 Task: Find connections with filter location Estância with filter topic #houseforsalewith filter profile language French with filter current company Johnson & Johnson with filter school Geethanjali College of Engineering and Technology with filter industry IT System Installation and Disposal with filter service category Coaching & Mentoring with filter keywords title Production Engineer
Action: Mouse moved to (549, 96)
Screenshot: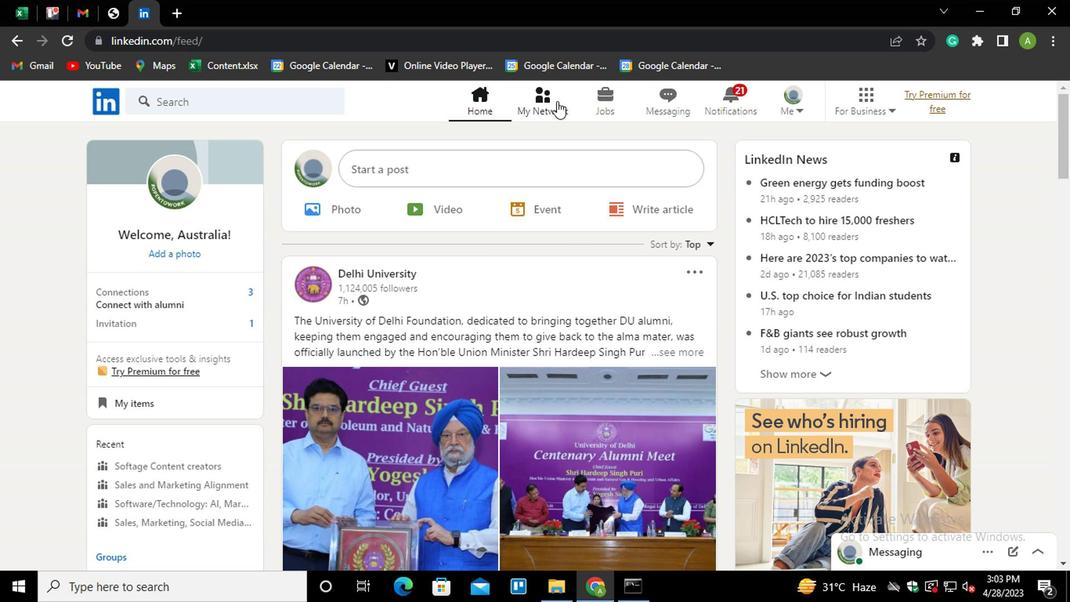 
Action: Mouse pressed left at (549, 96)
Screenshot: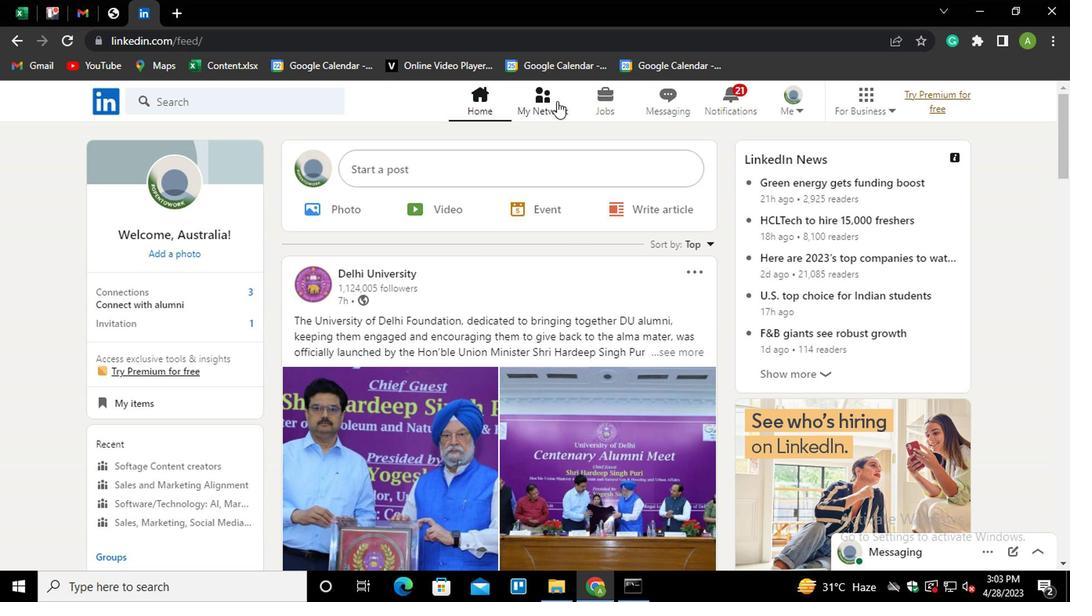 
Action: Mouse moved to (167, 191)
Screenshot: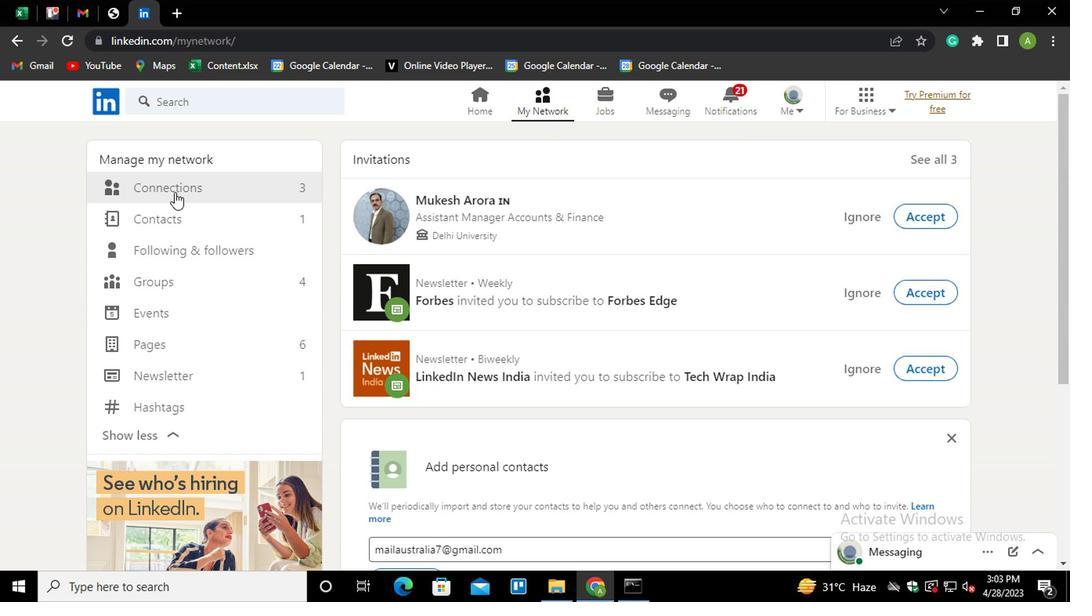 
Action: Mouse pressed left at (167, 191)
Screenshot: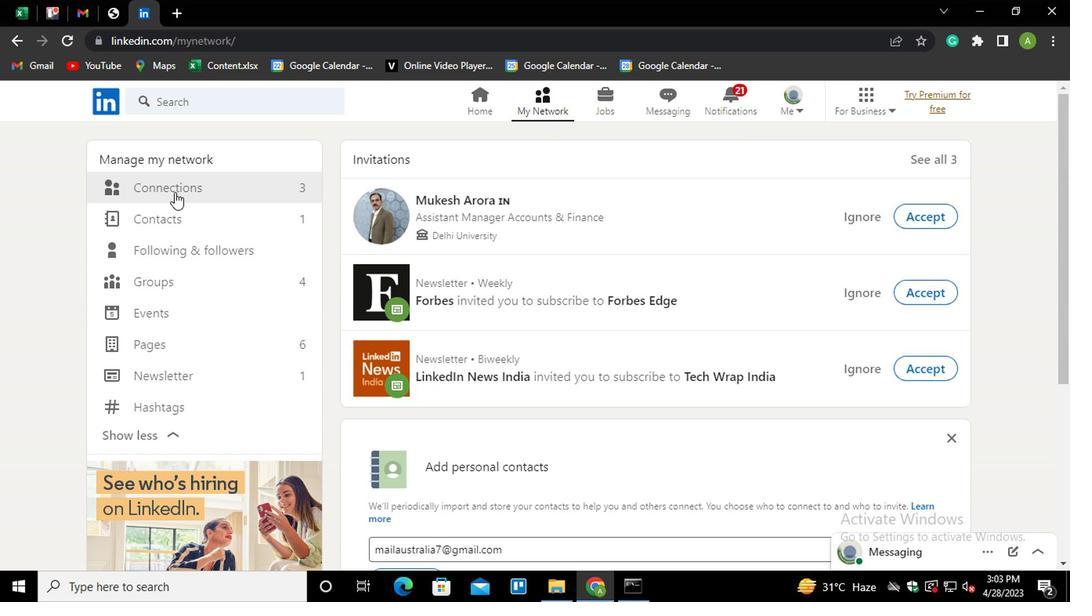 
Action: Mouse moved to (629, 181)
Screenshot: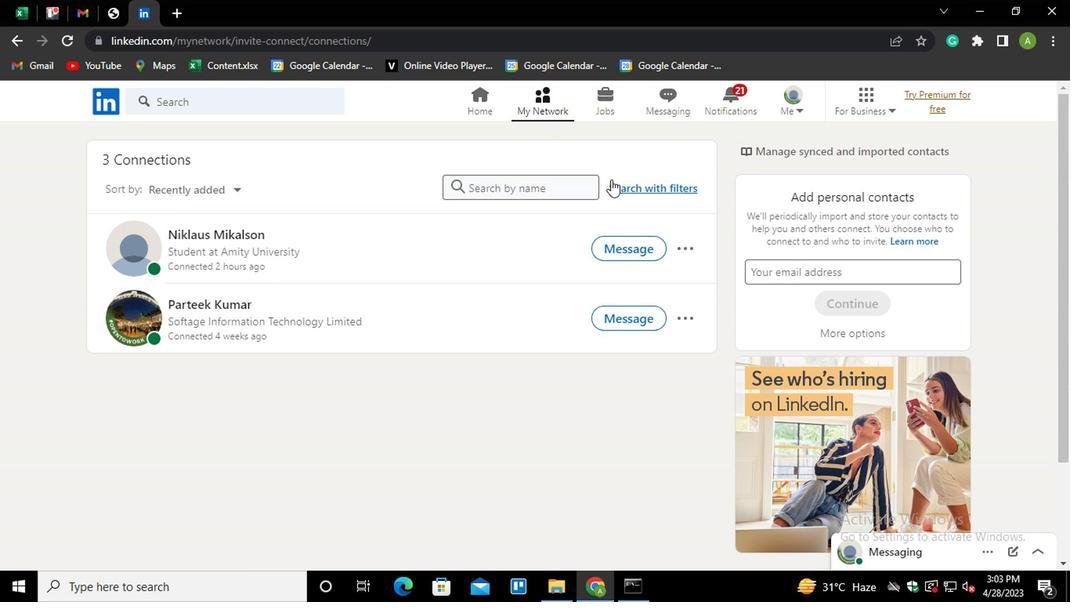 
Action: Mouse pressed left at (629, 181)
Screenshot: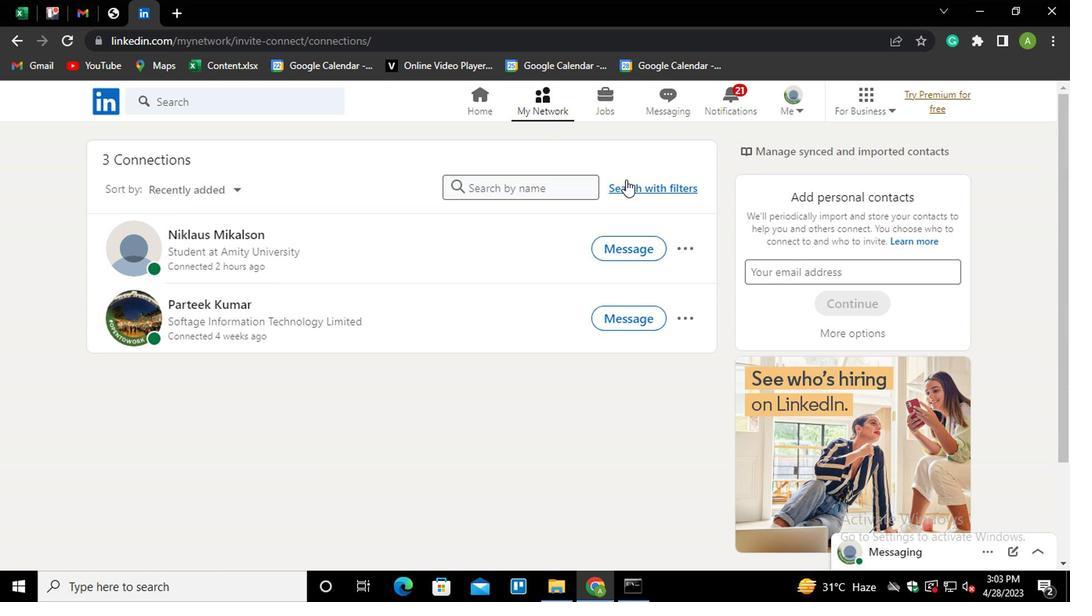 
Action: Mouse moved to (578, 141)
Screenshot: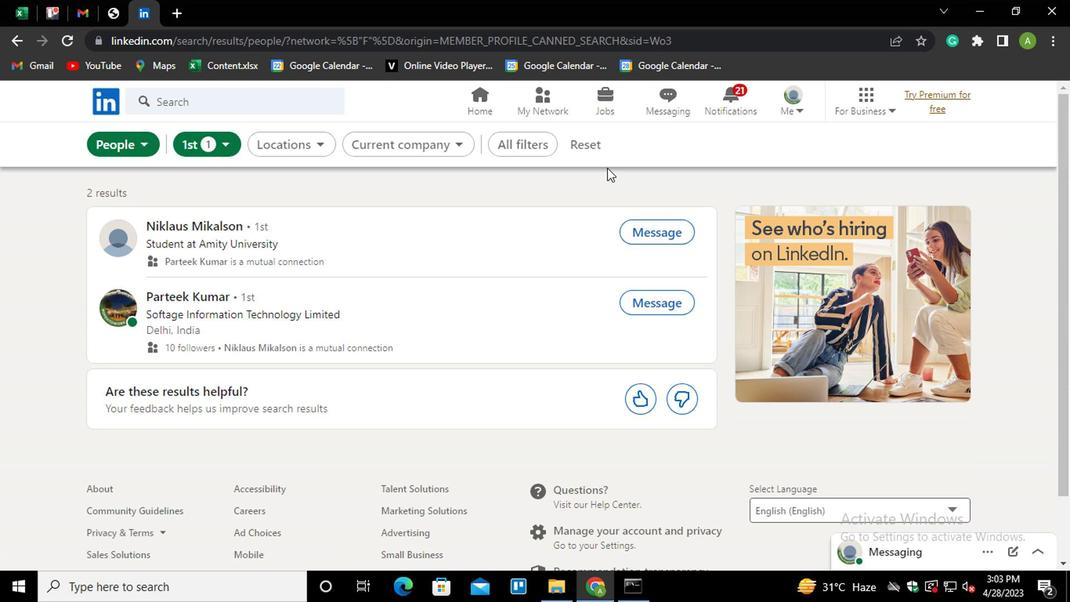 
Action: Mouse pressed left at (578, 141)
Screenshot: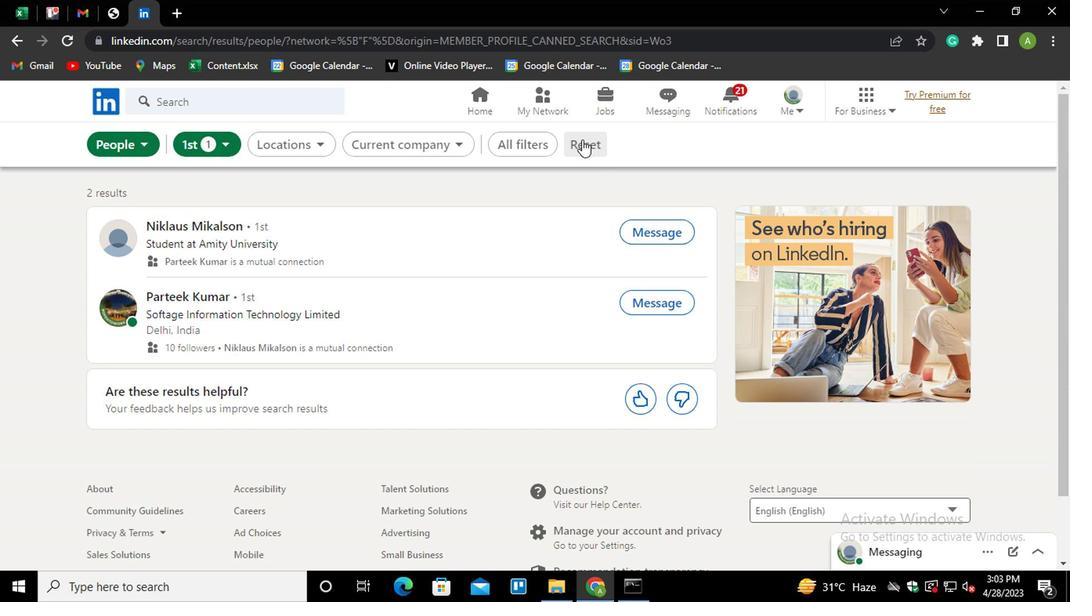 
Action: Mouse moved to (564, 144)
Screenshot: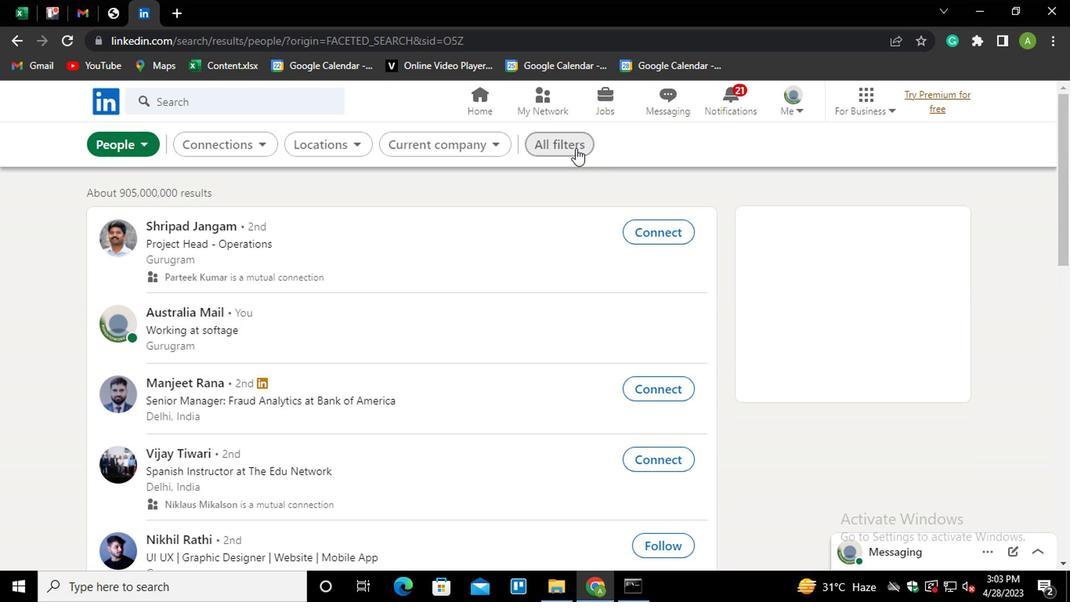 
Action: Mouse pressed left at (564, 144)
Screenshot: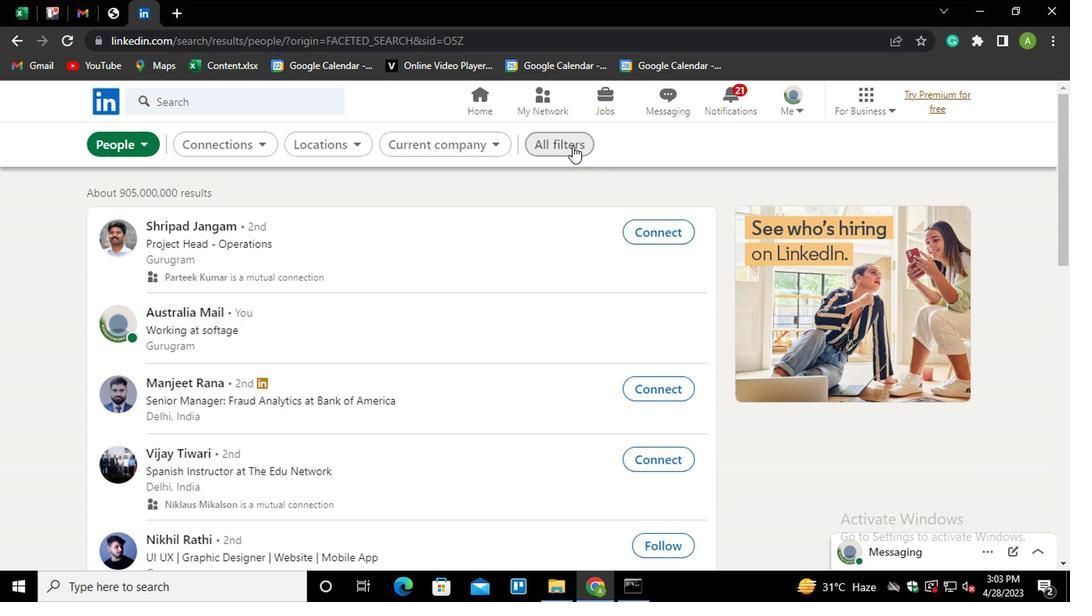 
Action: Mouse moved to (703, 309)
Screenshot: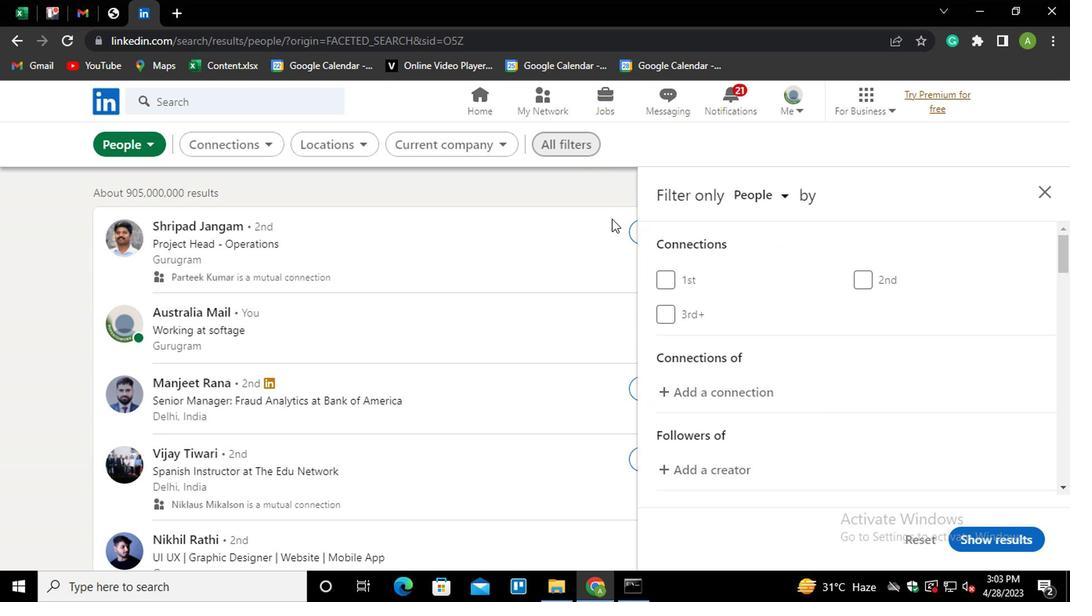 
Action: Mouse scrolled (703, 308) with delta (0, 0)
Screenshot: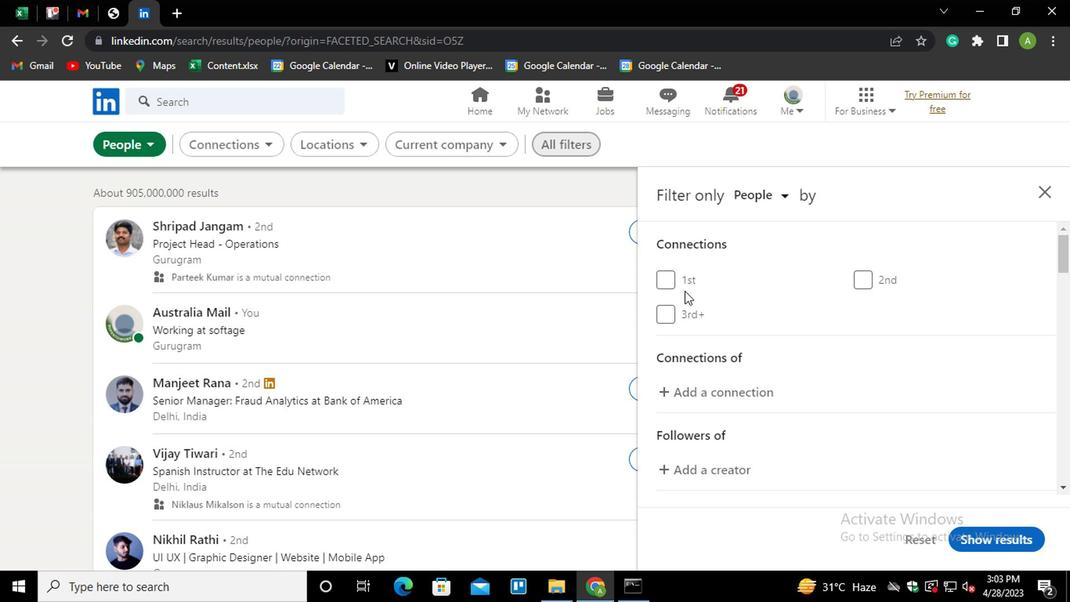 
Action: Mouse scrolled (703, 308) with delta (0, 0)
Screenshot: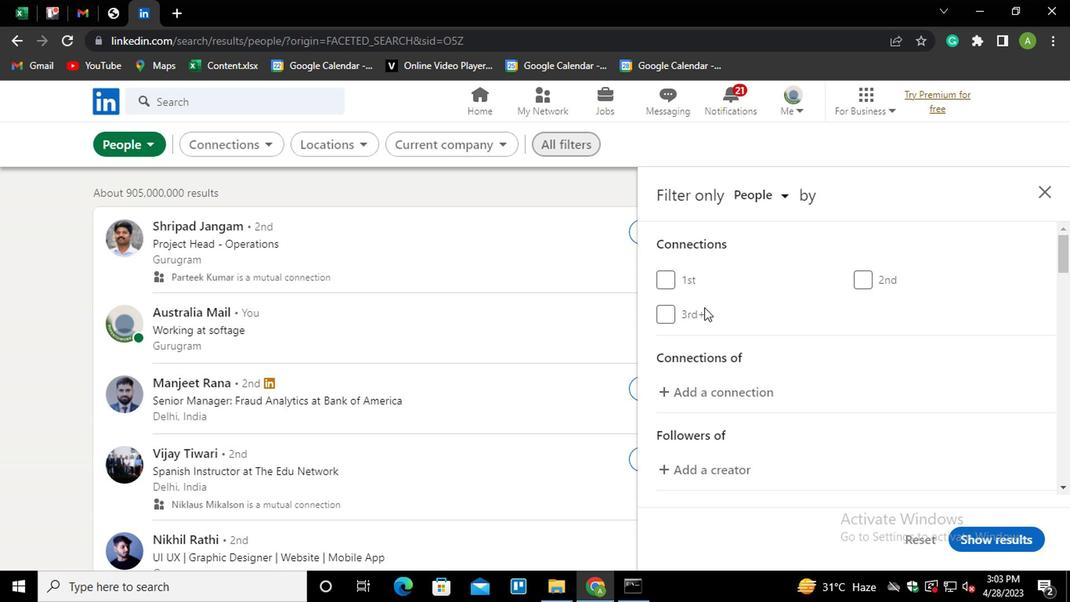 
Action: Mouse moved to (742, 324)
Screenshot: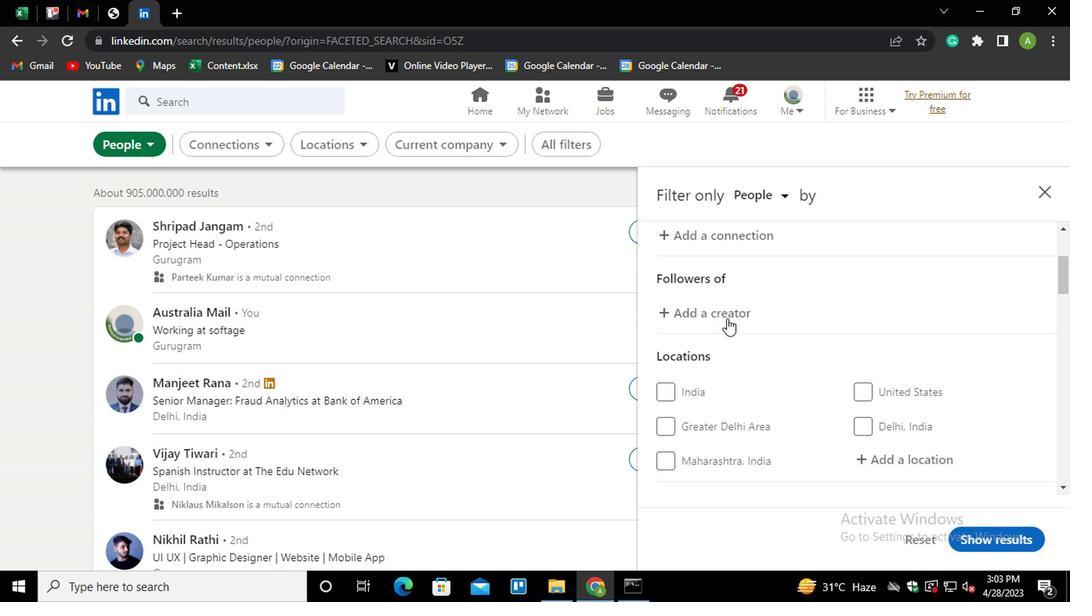 
Action: Mouse scrolled (742, 324) with delta (0, 0)
Screenshot: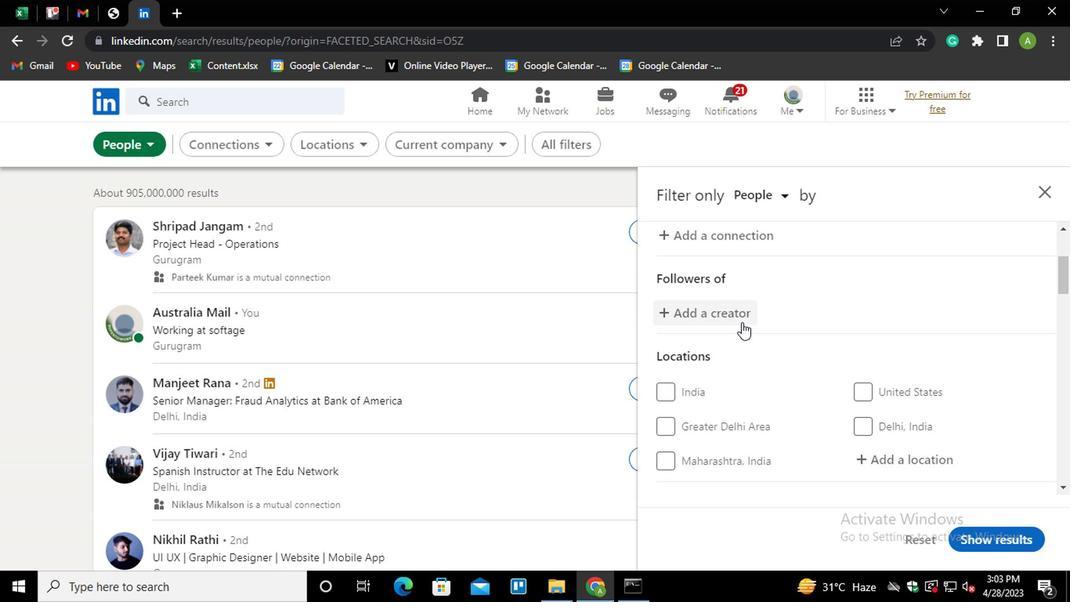 
Action: Mouse scrolled (742, 324) with delta (0, 0)
Screenshot: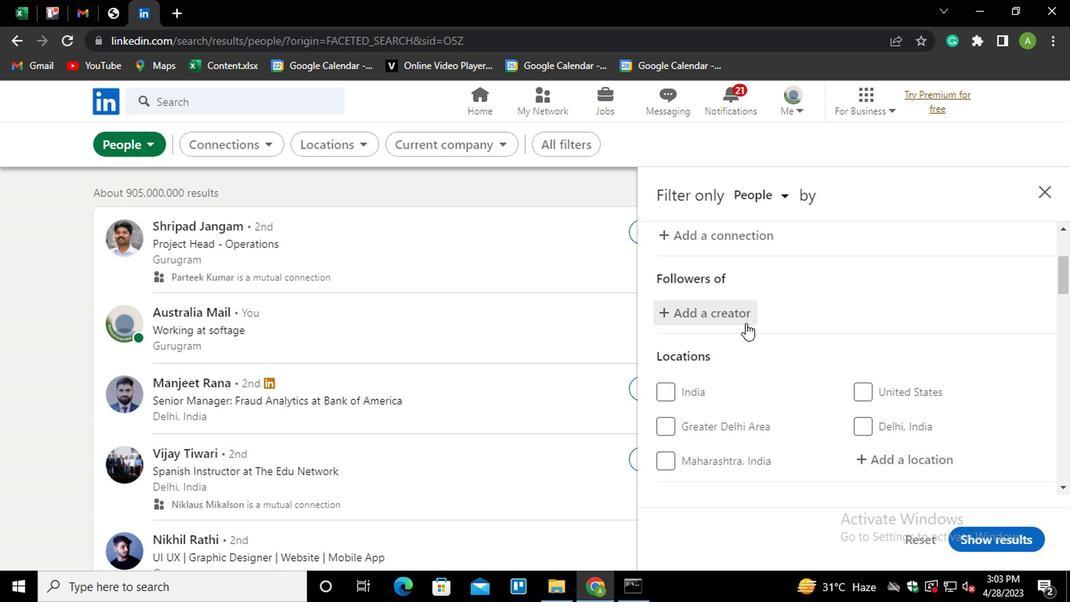 
Action: Mouse moved to (873, 302)
Screenshot: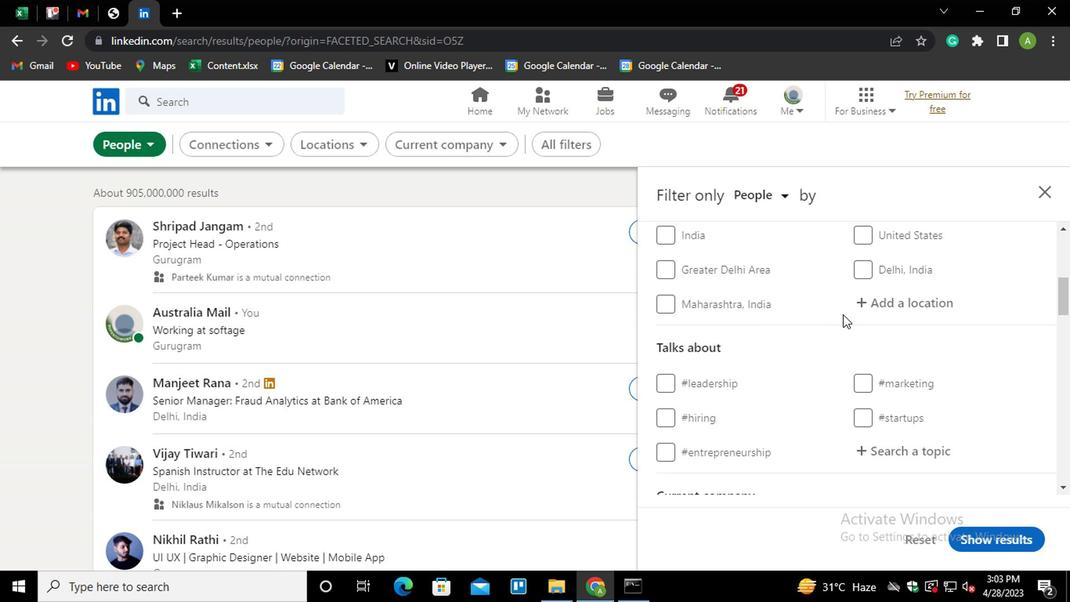 
Action: Mouse pressed left at (873, 302)
Screenshot: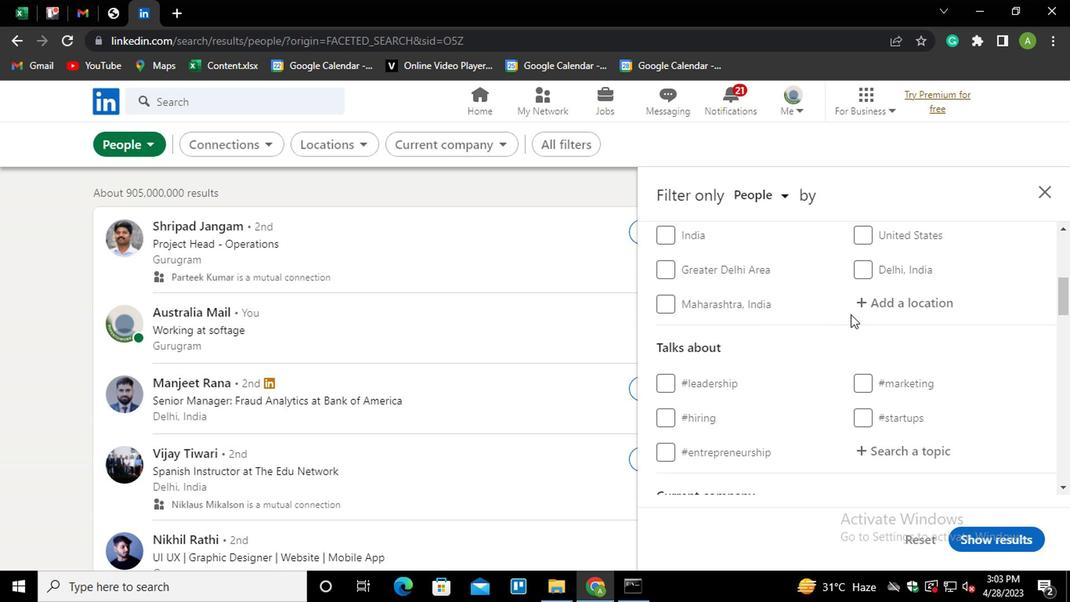 
Action: Mouse moved to (896, 302)
Screenshot: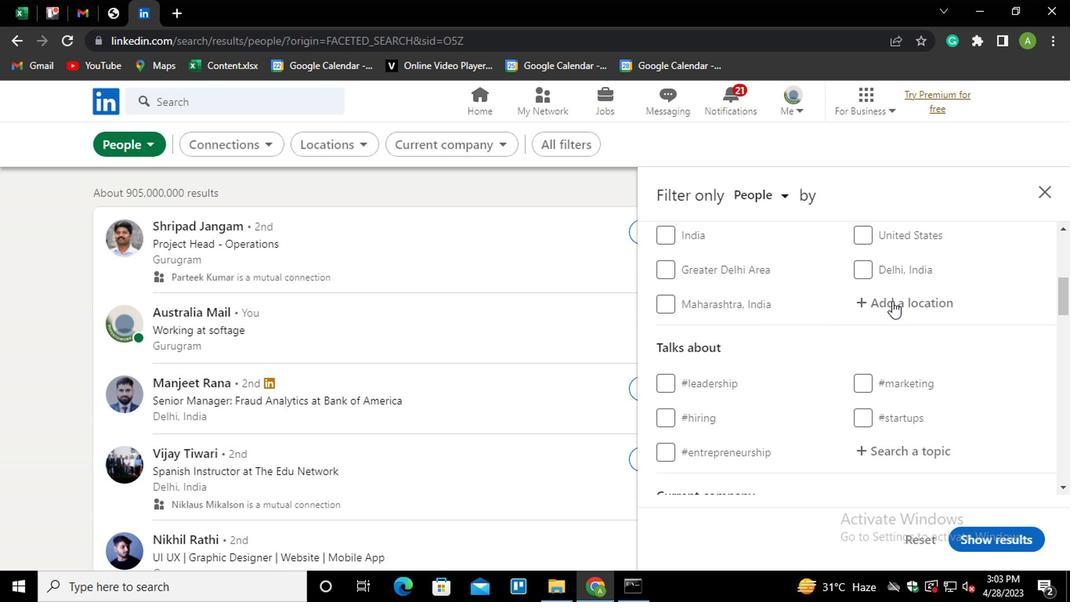 
Action: Key pressed <Key.shift><Key.shift><Key.shift><Key.shift><Key.shift><Key.shift><Key.shift><Key.shift><Key.shift>ESTANCJ<Key.backspace>IA<Key.down><Key.enter>
Screenshot: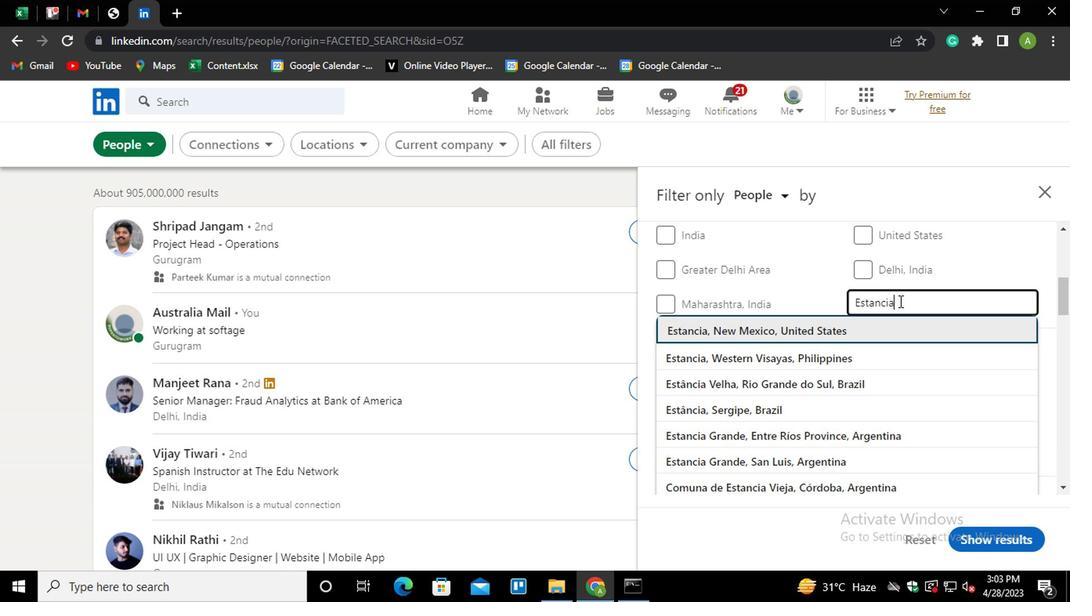 
Action: Mouse scrolled (896, 301) with delta (0, -1)
Screenshot: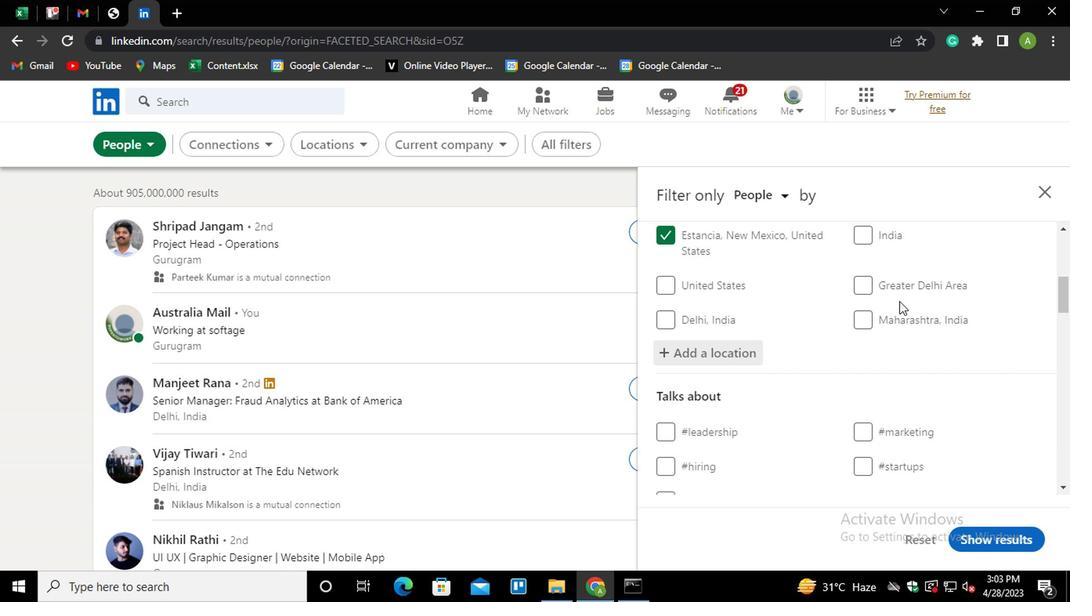 
Action: Mouse scrolled (896, 301) with delta (0, -1)
Screenshot: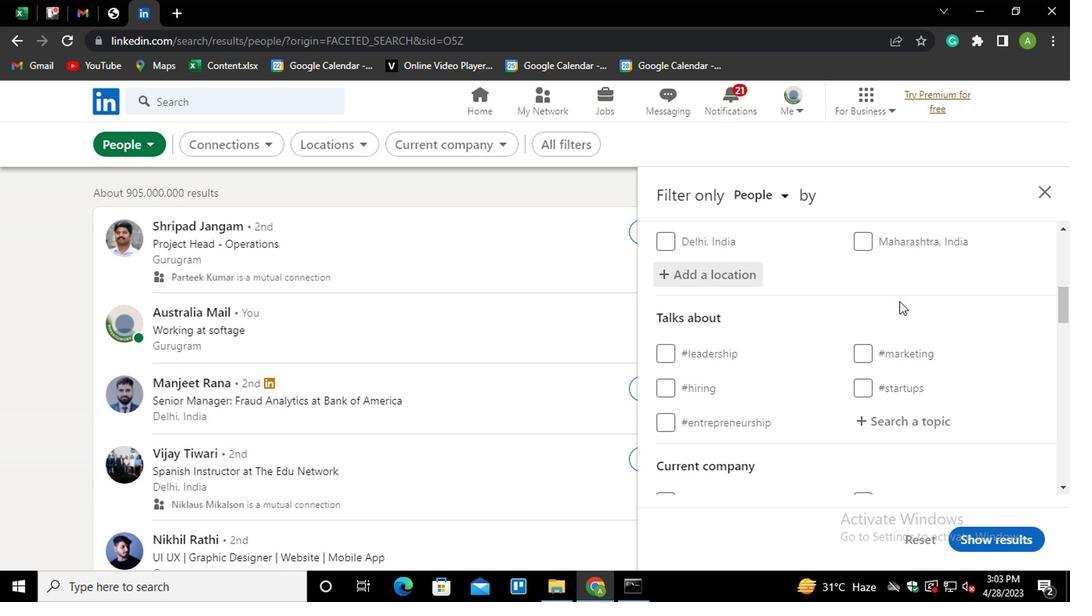 
Action: Mouse moved to (896, 339)
Screenshot: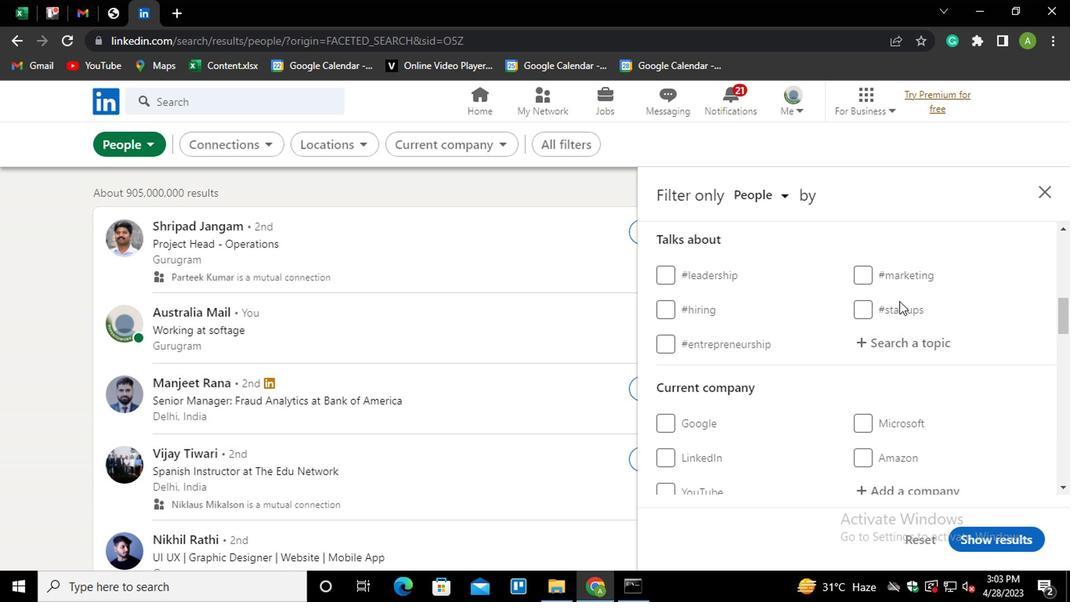 
Action: Mouse pressed left at (896, 339)
Screenshot: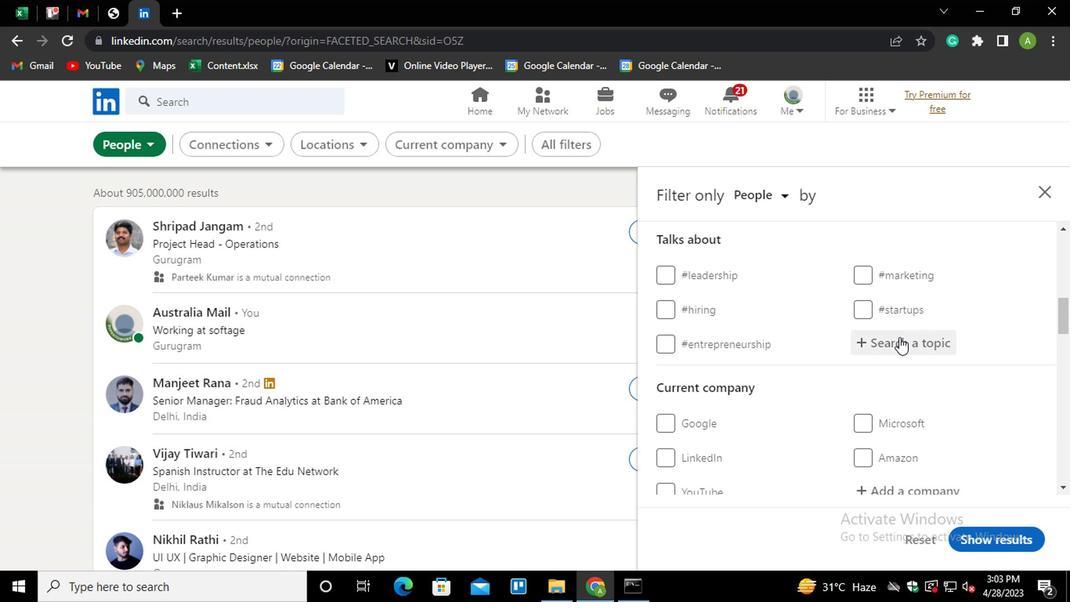 
Action: Key pressed HOMEBUYERS<Key.down><Key.enter>
Screenshot: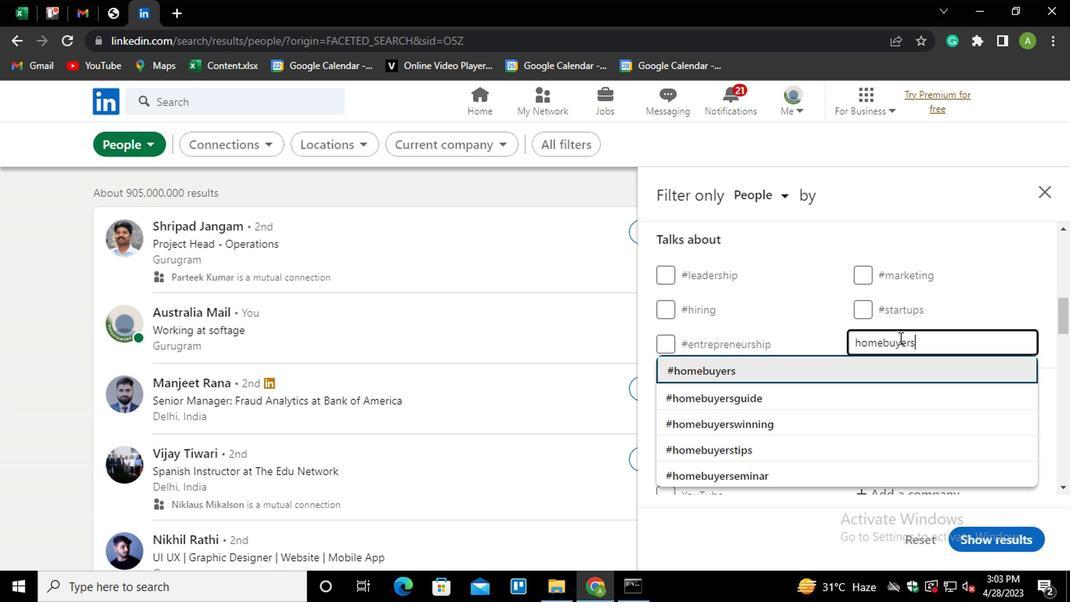 
Action: Mouse scrolled (896, 338) with delta (0, -1)
Screenshot: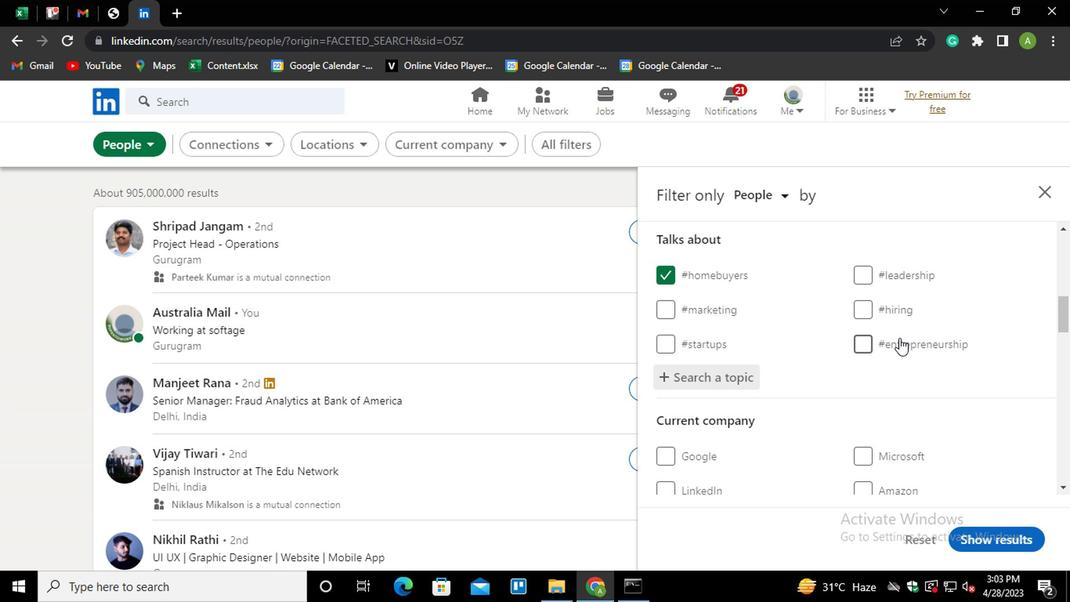 
Action: Mouse scrolled (896, 338) with delta (0, -1)
Screenshot: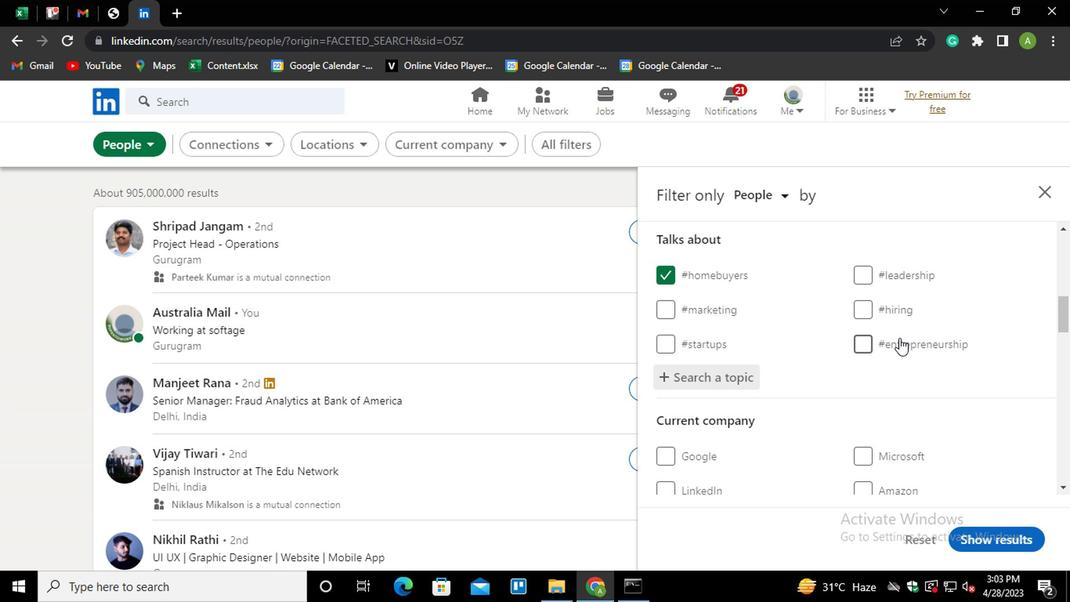 
Action: Mouse scrolled (896, 338) with delta (0, -1)
Screenshot: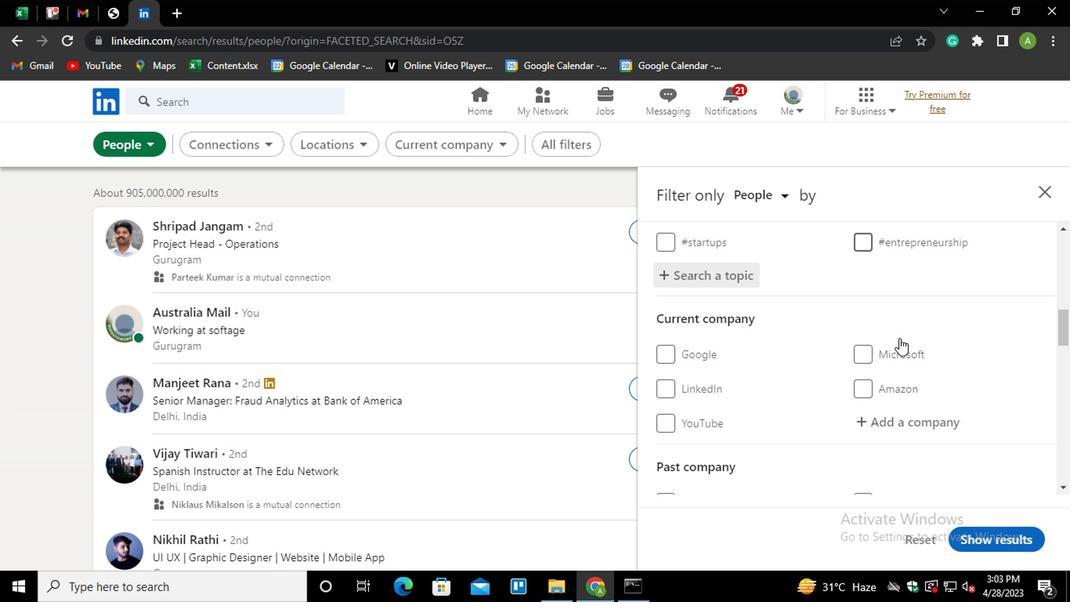 
Action: Mouse scrolled (896, 338) with delta (0, -1)
Screenshot: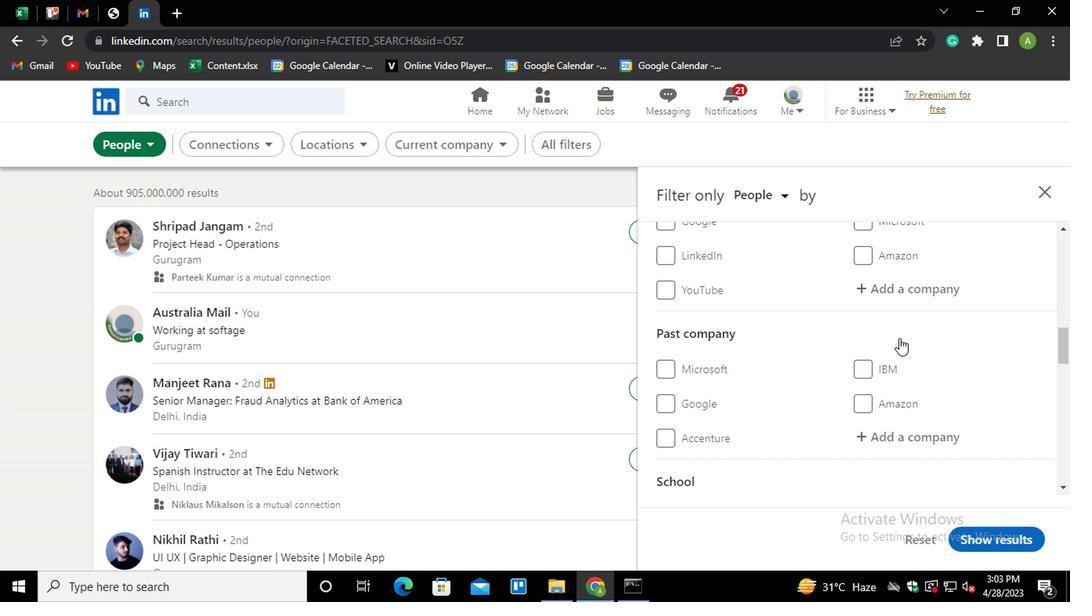 
Action: Mouse scrolled (896, 338) with delta (0, -1)
Screenshot: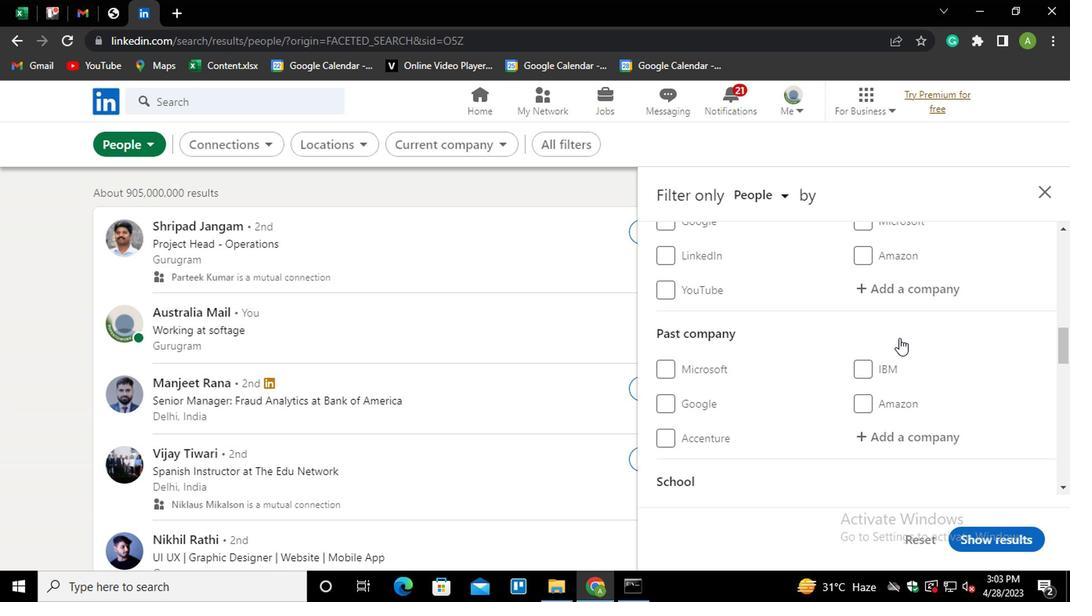 
Action: Mouse scrolled (896, 338) with delta (0, -1)
Screenshot: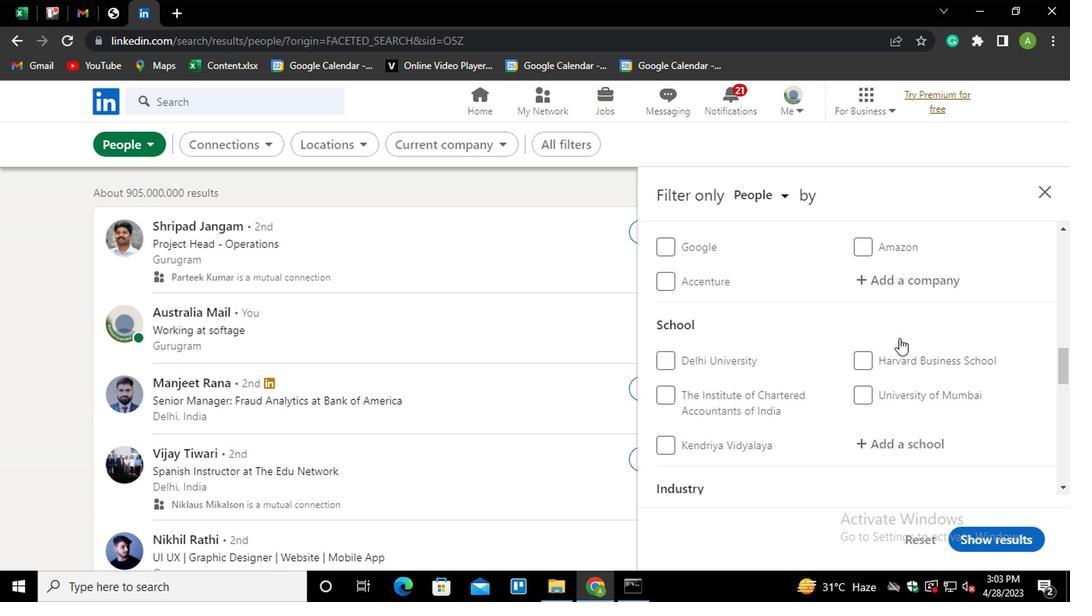 
Action: Mouse scrolled (896, 338) with delta (0, -1)
Screenshot: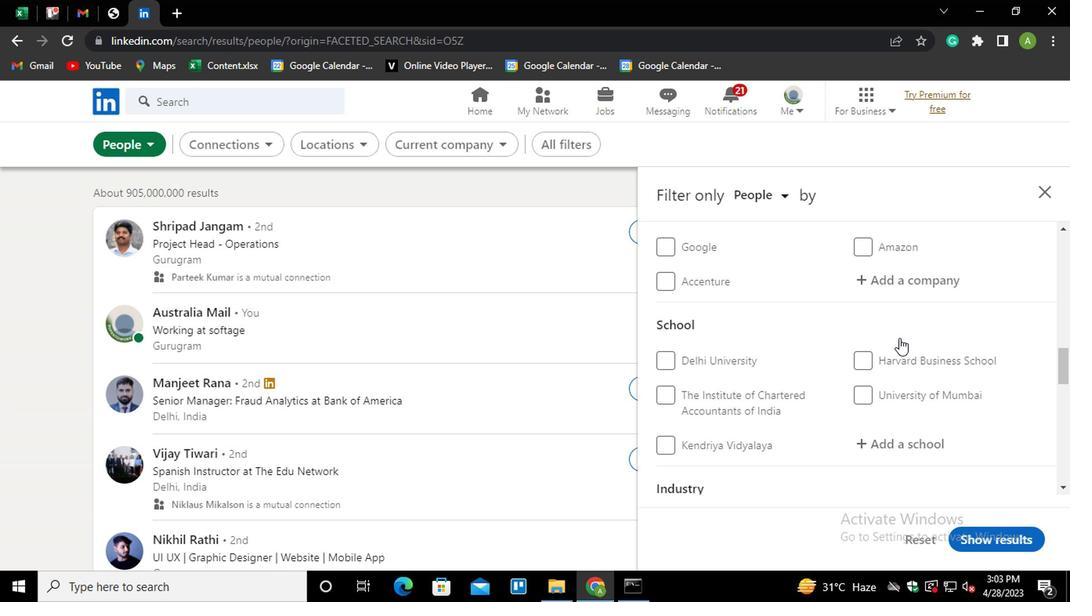 
Action: Mouse scrolled (896, 338) with delta (0, -1)
Screenshot: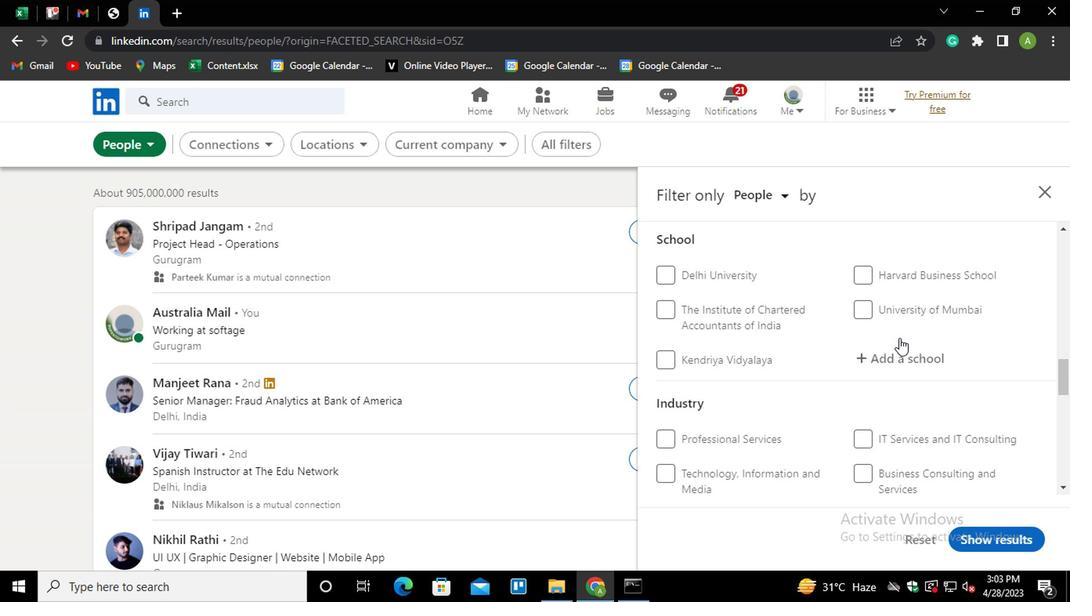 
Action: Mouse scrolled (896, 338) with delta (0, -1)
Screenshot: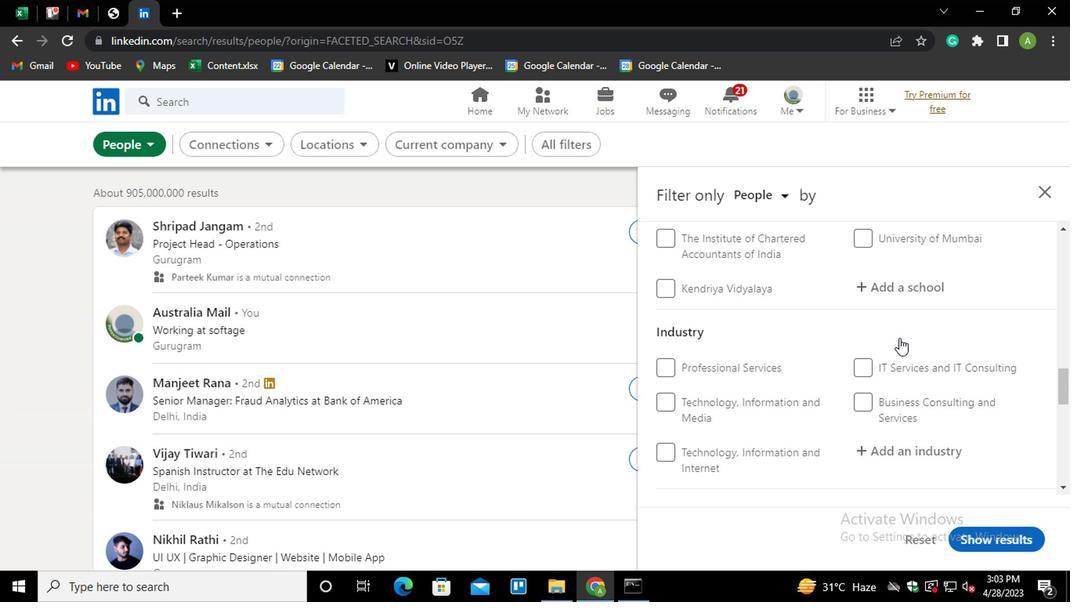 
Action: Mouse scrolled (896, 338) with delta (0, -1)
Screenshot: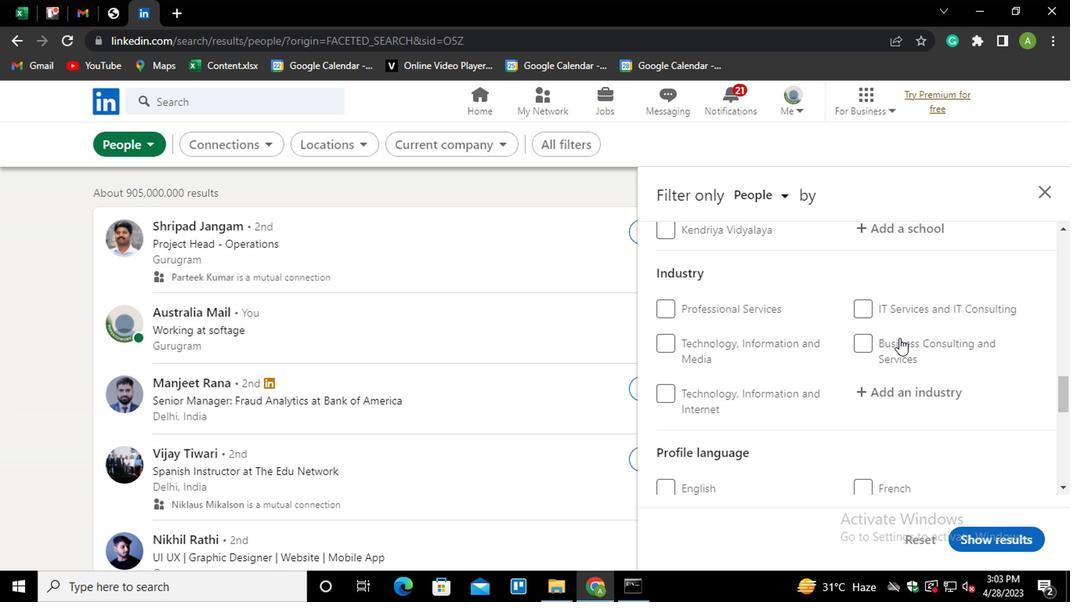 
Action: Mouse moved to (669, 308)
Screenshot: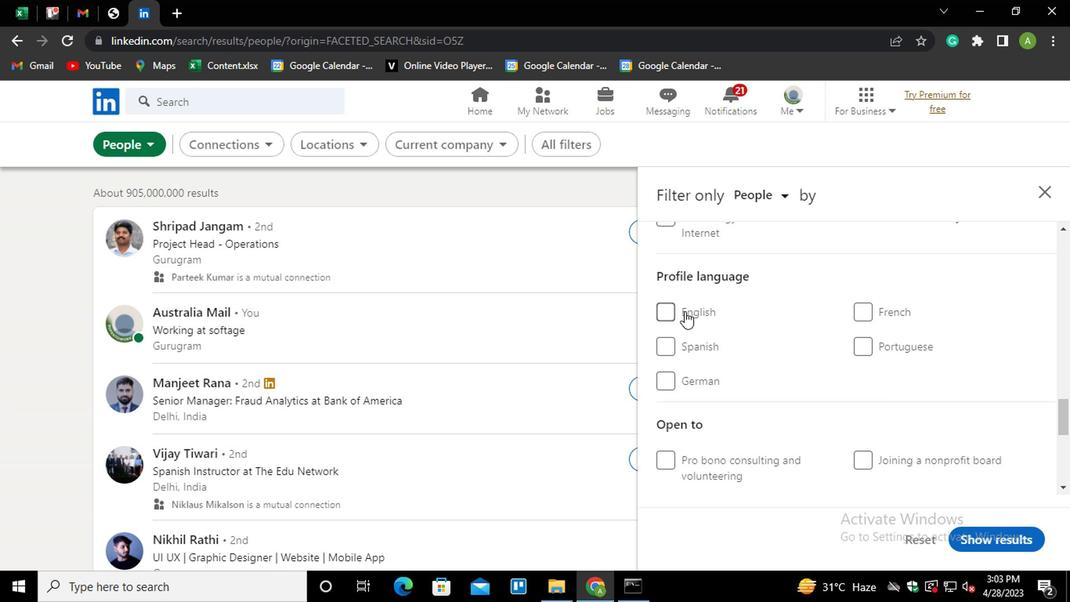 
Action: Mouse pressed left at (669, 308)
Screenshot: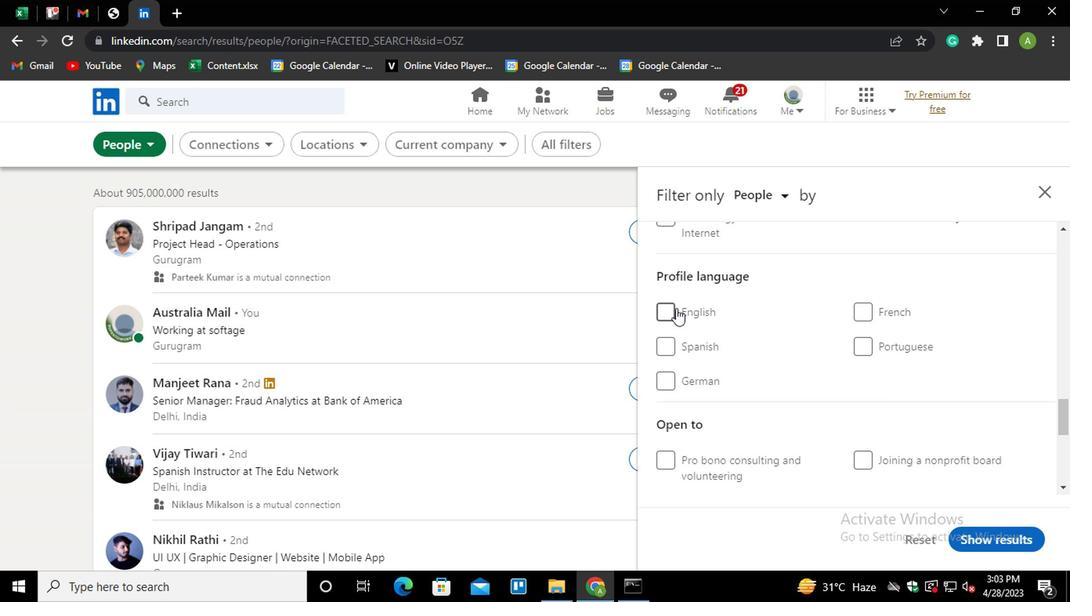 
Action: Mouse moved to (779, 355)
Screenshot: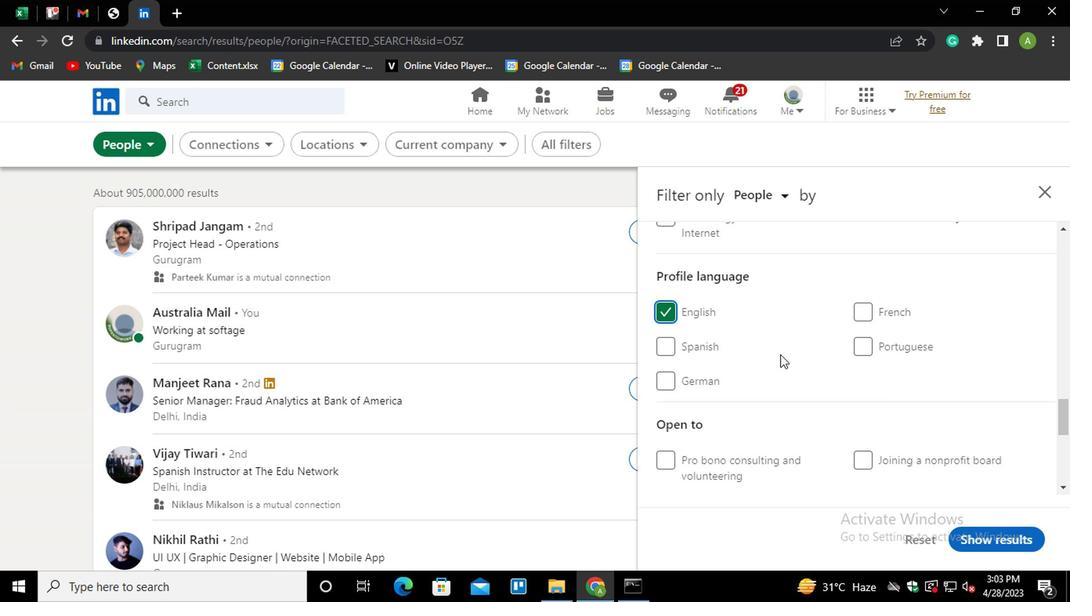 
Action: Mouse scrolled (779, 356) with delta (0, 1)
Screenshot: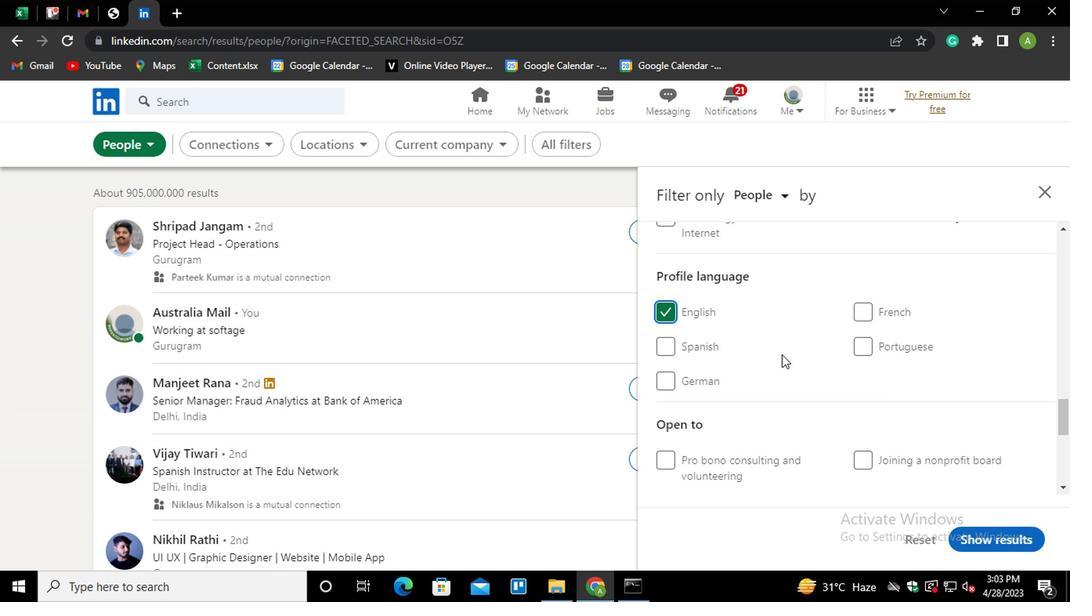 
Action: Mouse scrolled (779, 356) with delta (0, 1)
Screenshot: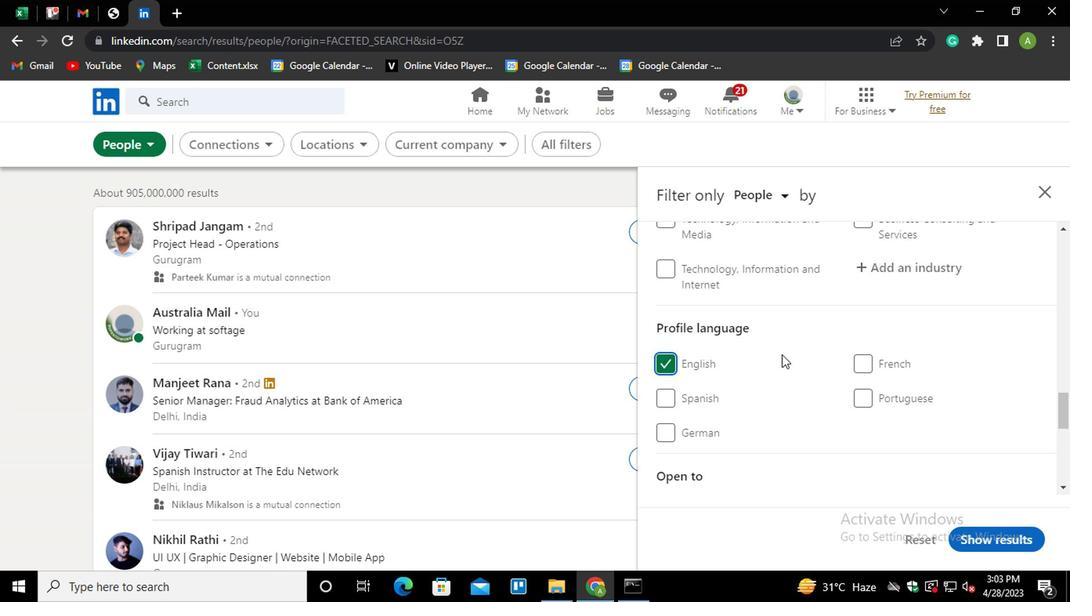 
Action: Mouse scrolled (779, 356) with delta (0, 1)
Screenshot: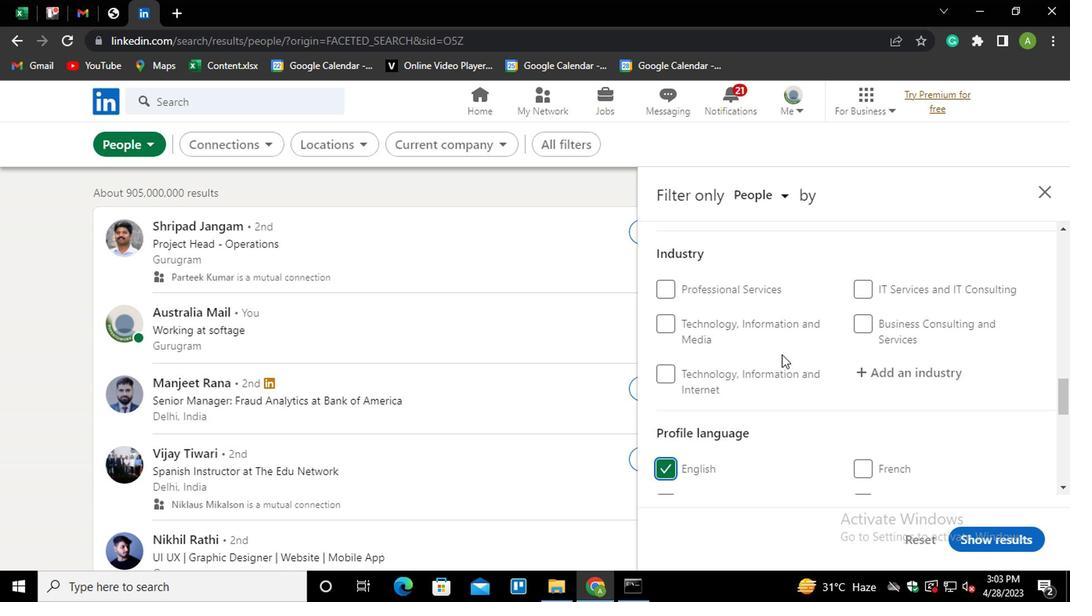 
Action: Mouse scrolled (779, 356) with delta (0, 1)
Screenshot: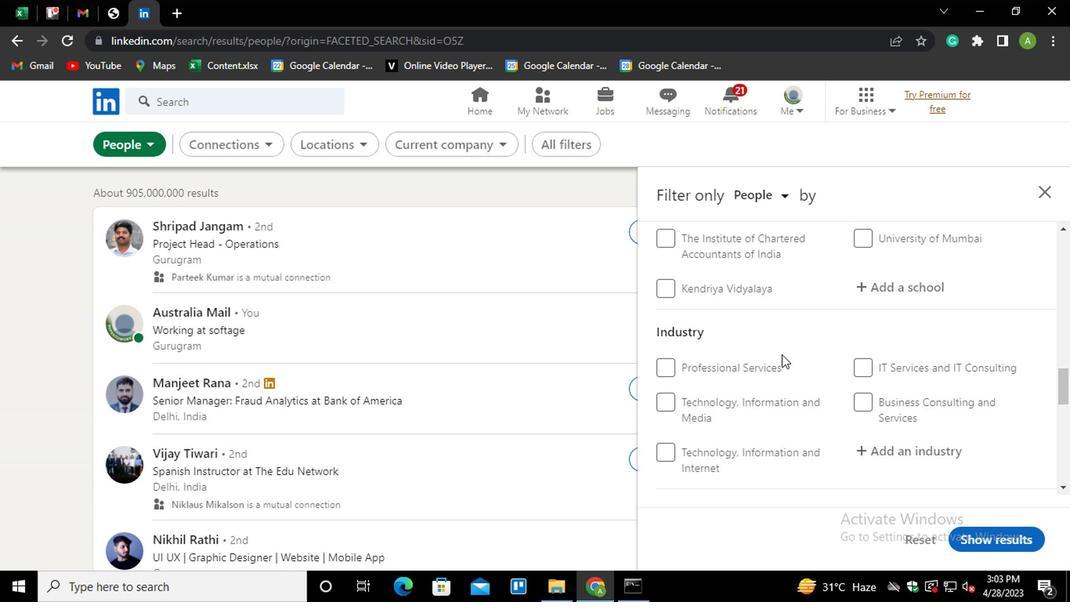
Action: Mouse scrolled (779, 356) with delta (0, 1)
Screenshot: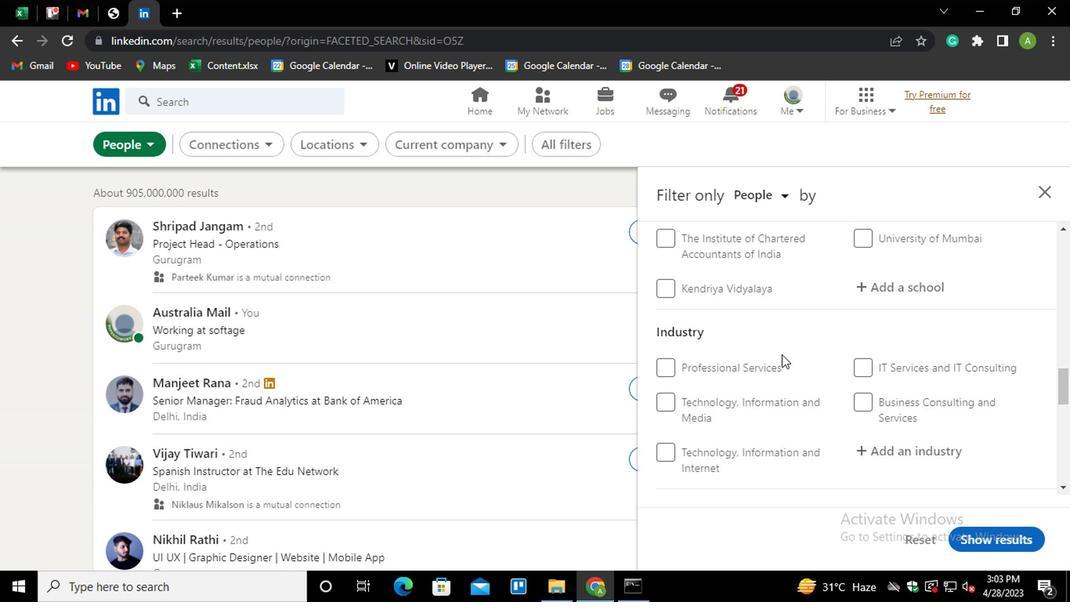 
Action: Mouse scrolled (779, 356) with delta (0, 1)
Screenshot: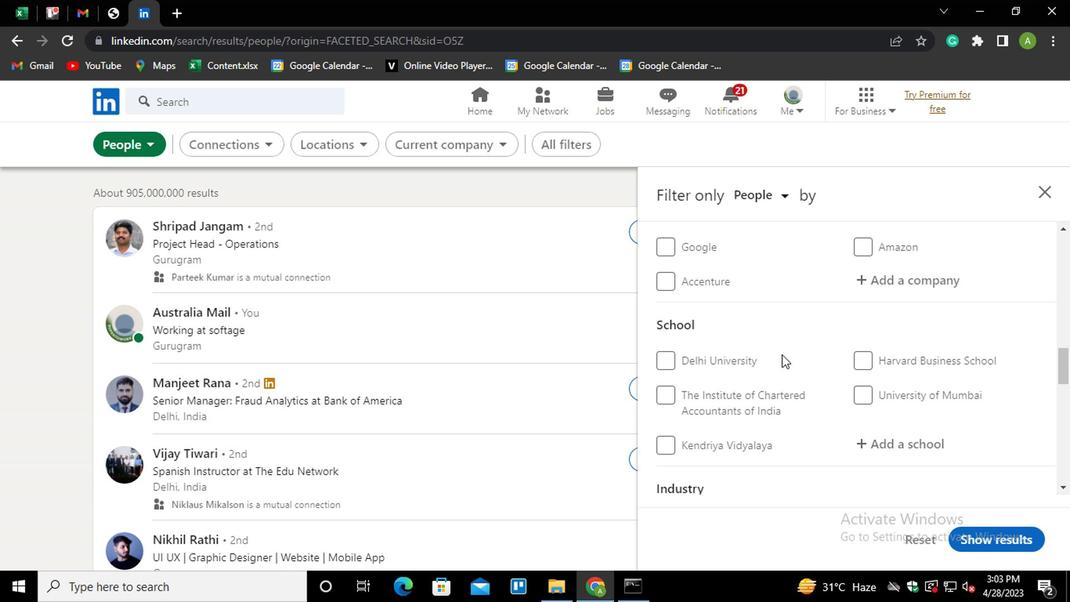 
Action: Mouse scrolled (779, 356) with delta (0, 1)
Screenshot: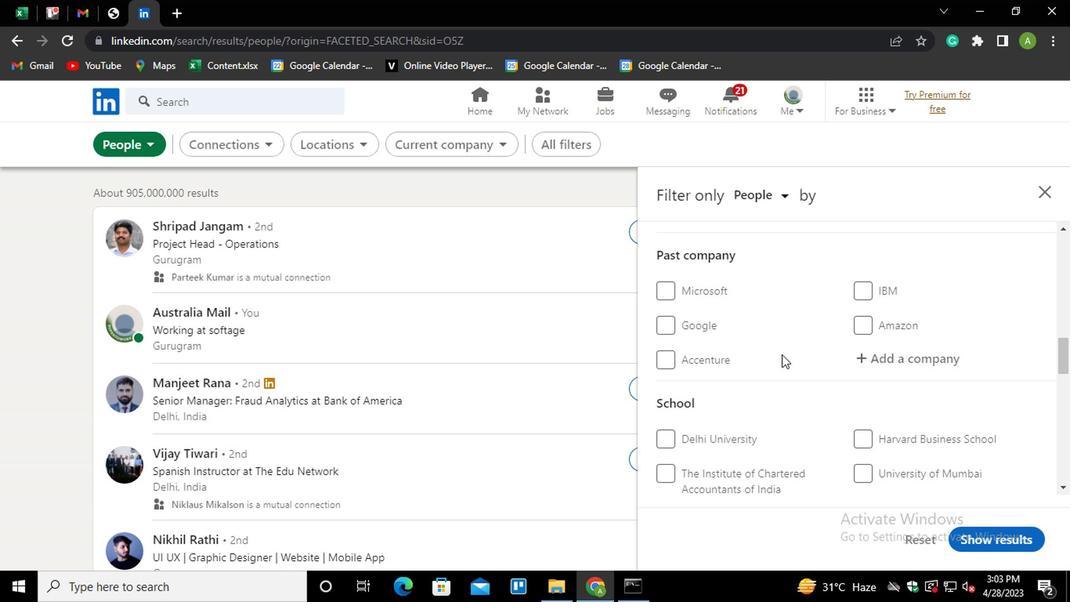 
Action: Mouse moved to (882, 296)
Screenshot: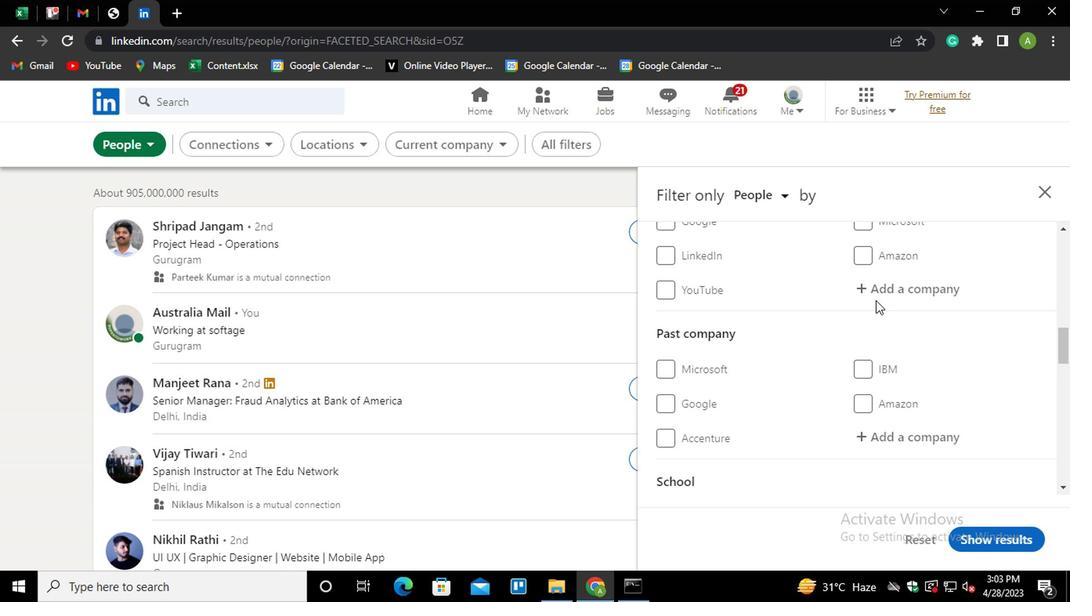 
Action: Mouse pressed left at (882, 296)
Screenshot: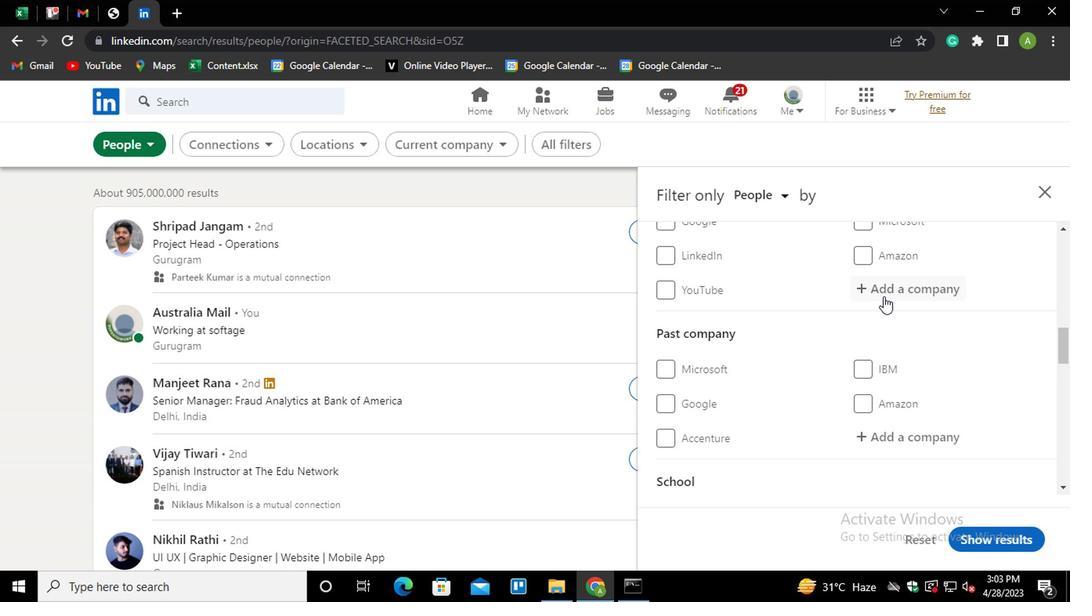 
Action: Key pressed <Key.shift>ORACLE<Key.down><Key.enter>
Screenshot: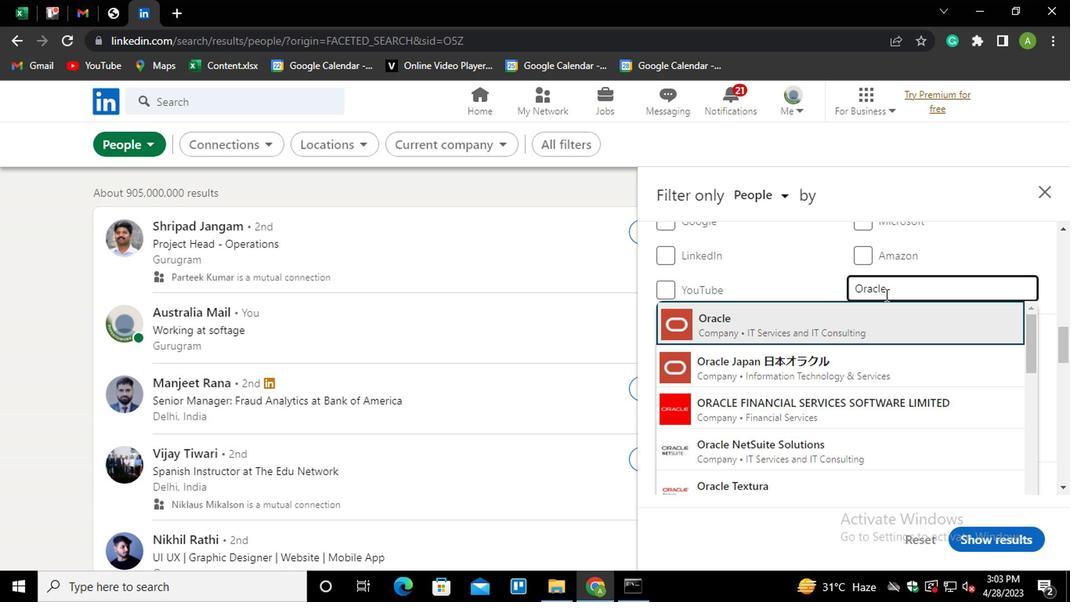 
Action: Mouse scrolled (882, 295) with delta (0, -1)
Screenshot: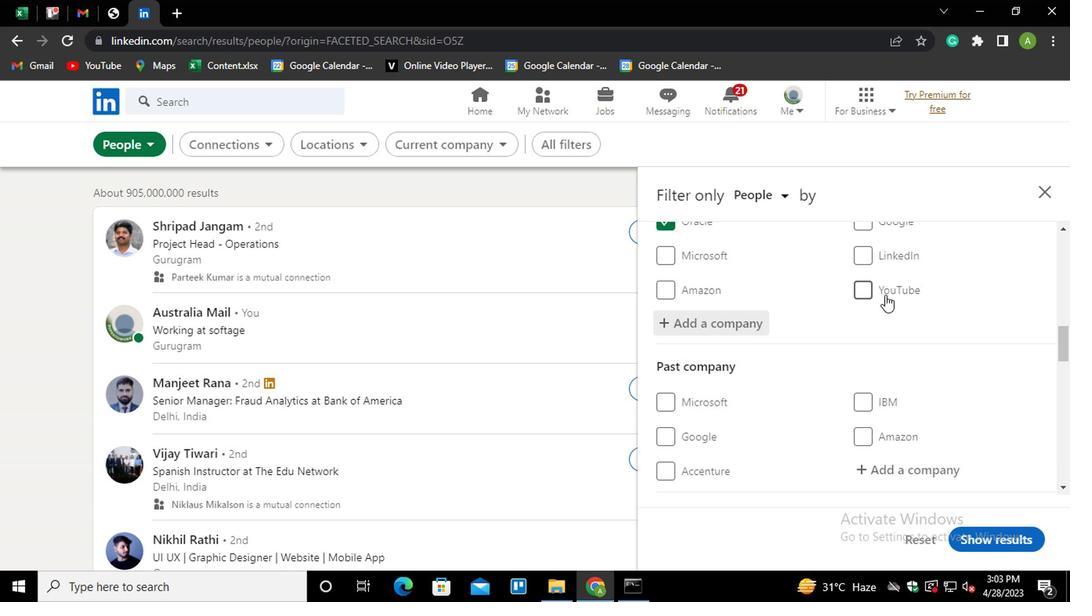 
Action: Mouse scrolled (882, 295) with delta (0, -1)
Screenshot: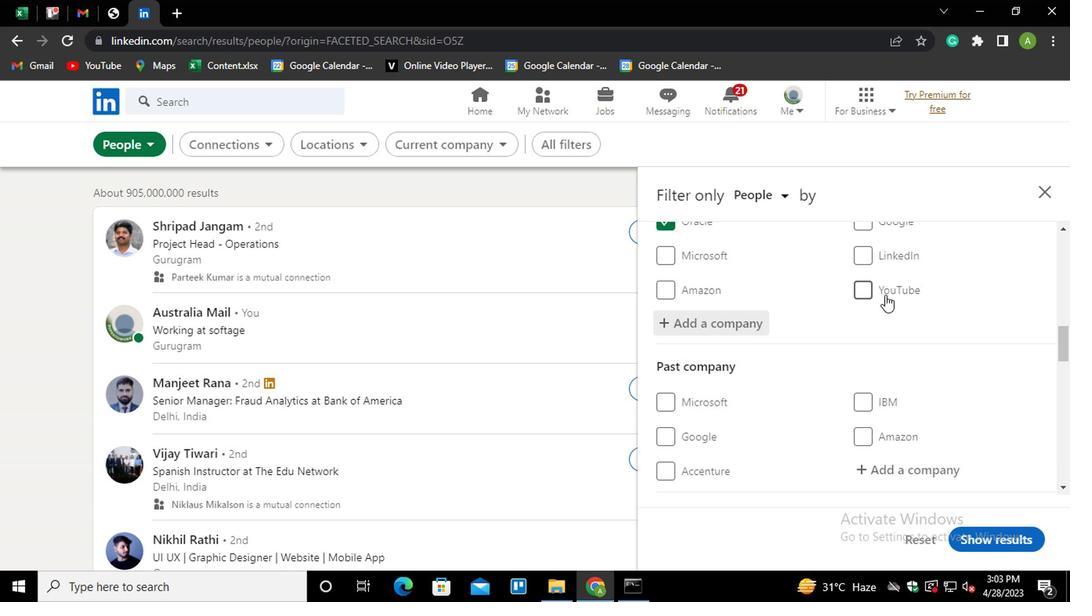 
Action: Mouse scrolled (882, 295) with delta (0, -1)
Screenshot: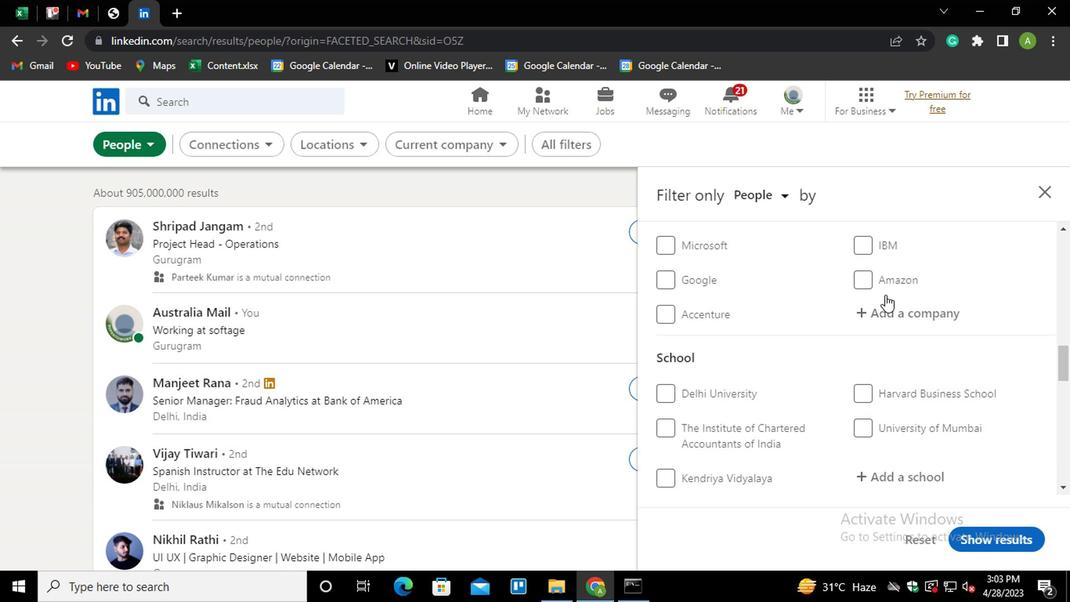 
Action: Mouse scrolled (882, 295) with delta (0, -1)
Screenshot: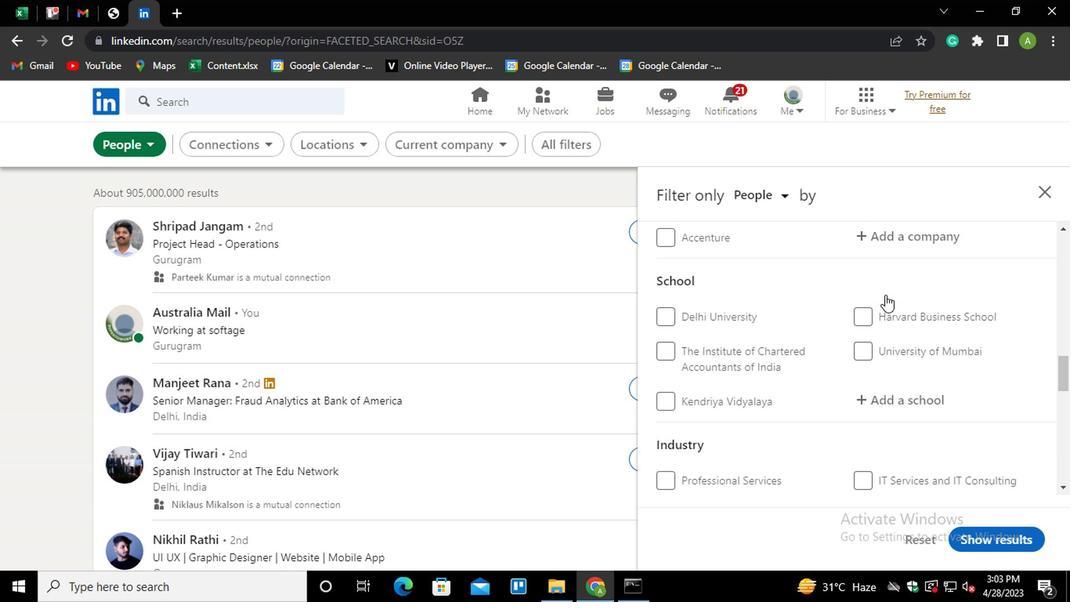 
Action: Mouse moved to (877, 318)
Screenshot: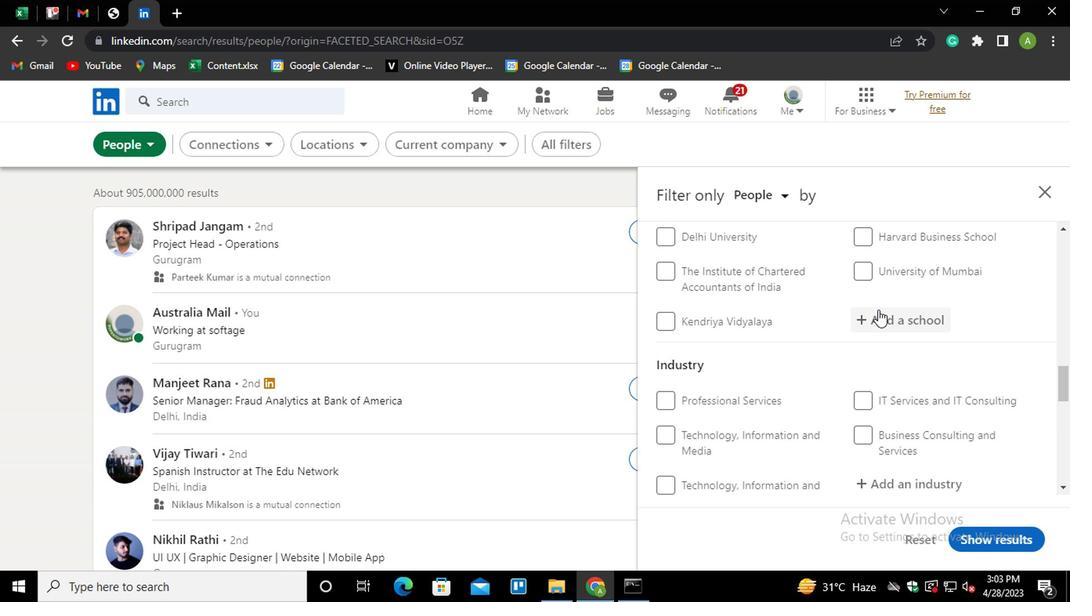 
Action: Mouse pressed left at (877, 318)
Screenshot: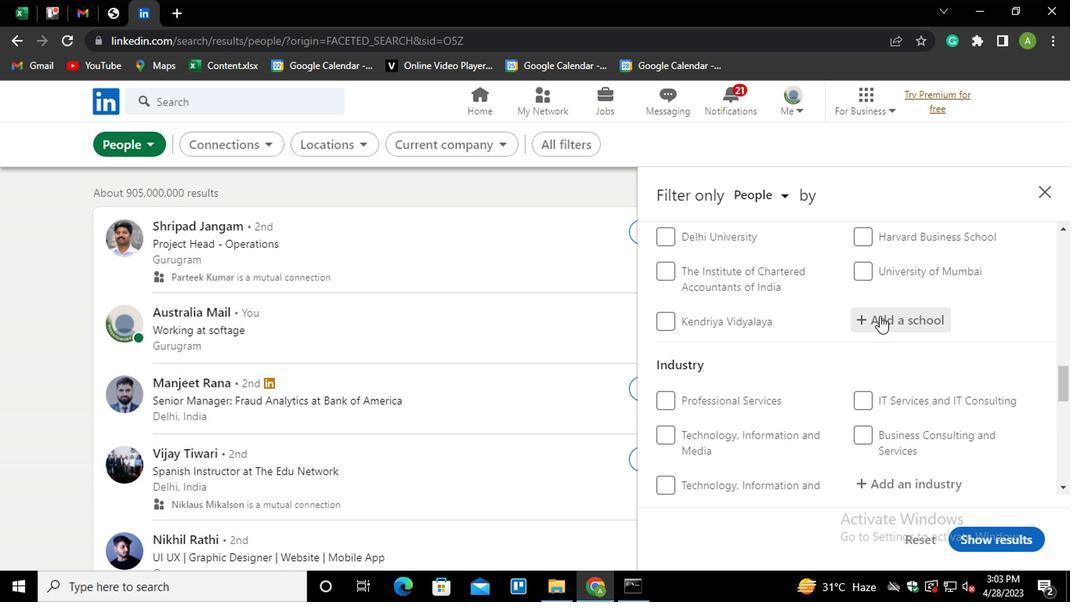 
Action: Mouse moved to (877, 318)
Screenshot: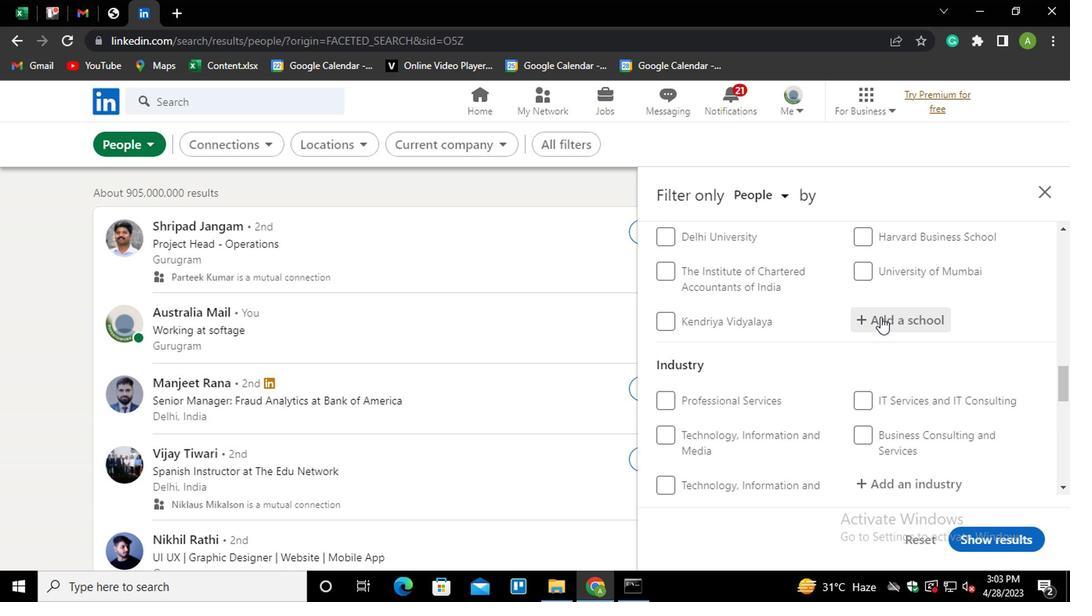
Action: Key pressed <Key.shift>JAWAHARLAL<Key.down><Key.down><Key.down><Key.down><Key.enter>
Screenshot: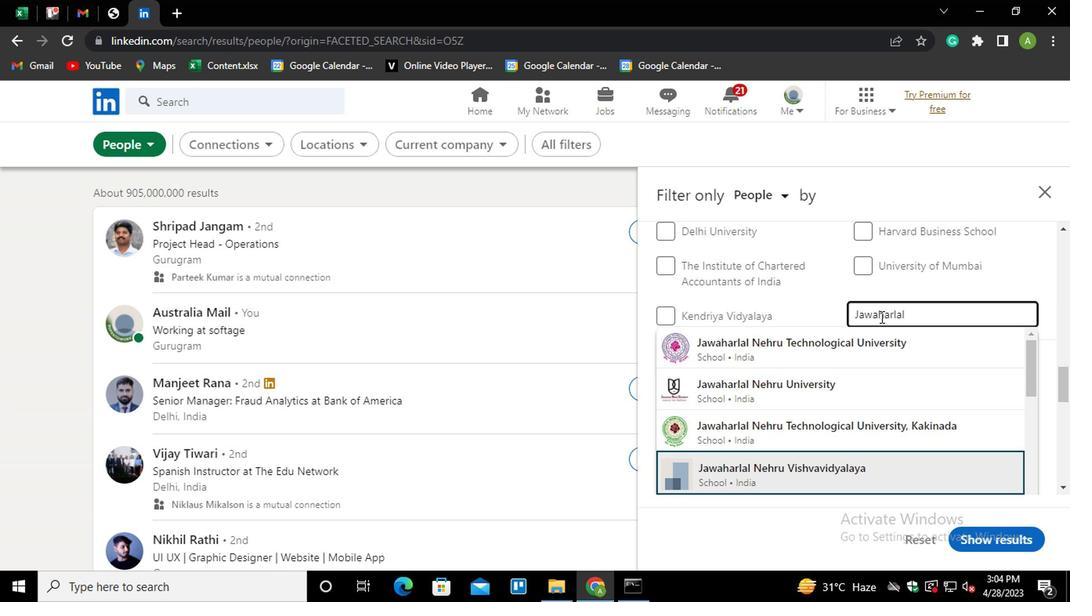 
Action: Mouse scrolled (877, 317) with delta (0, -1)
Screenshot: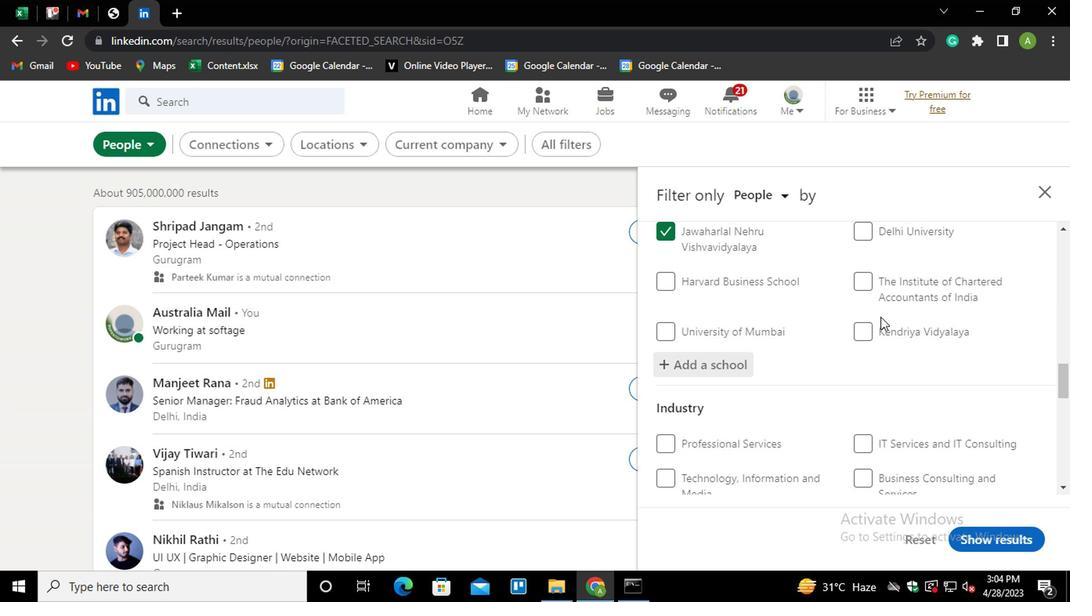 
Action: Mouse scrolled (877, 317) with delta (0, -1)
Screenshot: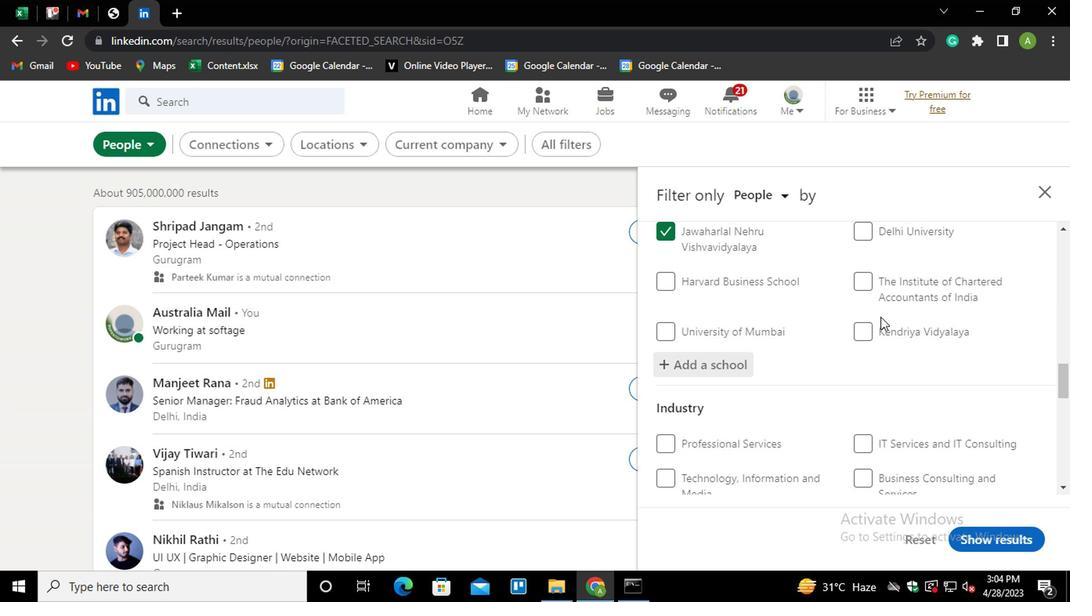 
Action: Mouse moved to (888, 370)
Screenshot: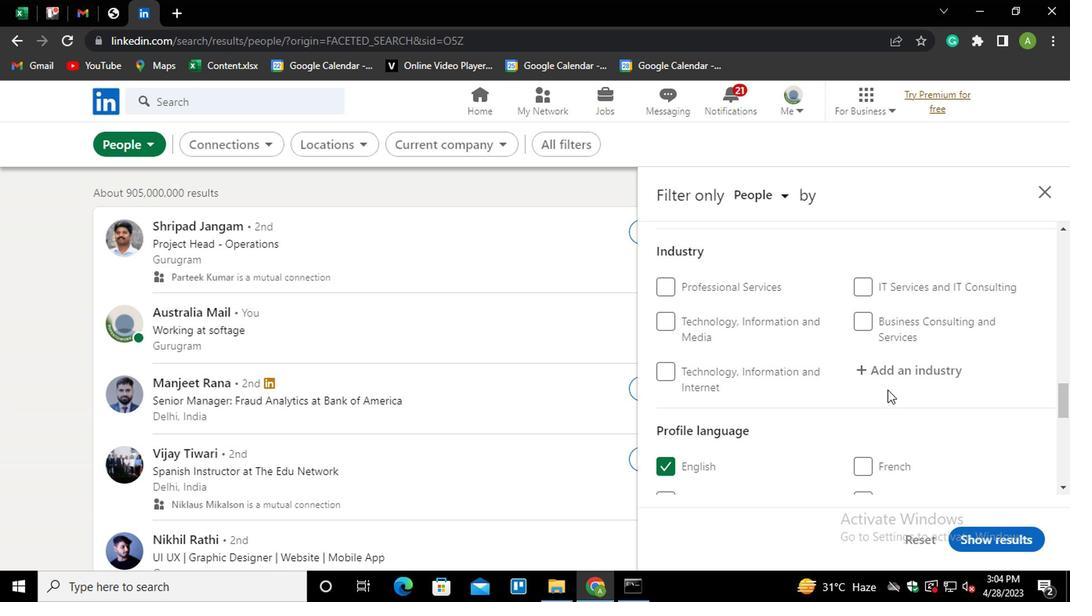 
Action: Mouse pressed left at (888, 370)
Screenshot: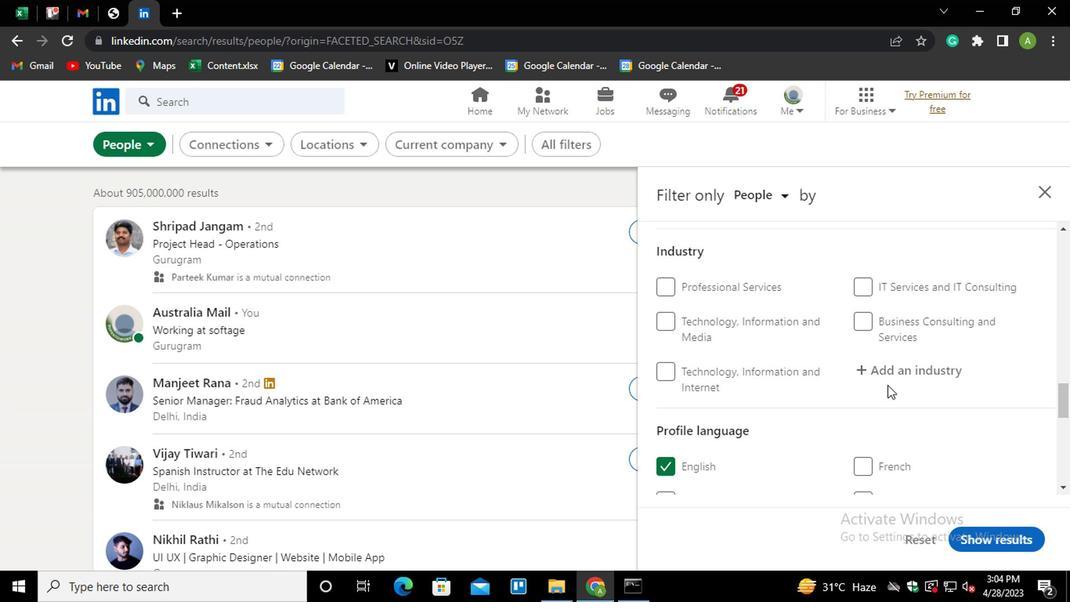 
Action: Key pressed <Key.shift>IT<Key.space>S<Key.down><Key.down><Key.down><Key.down><Key.down><Key.down><Key.down><Key.down><Key.enter>
Screenshot: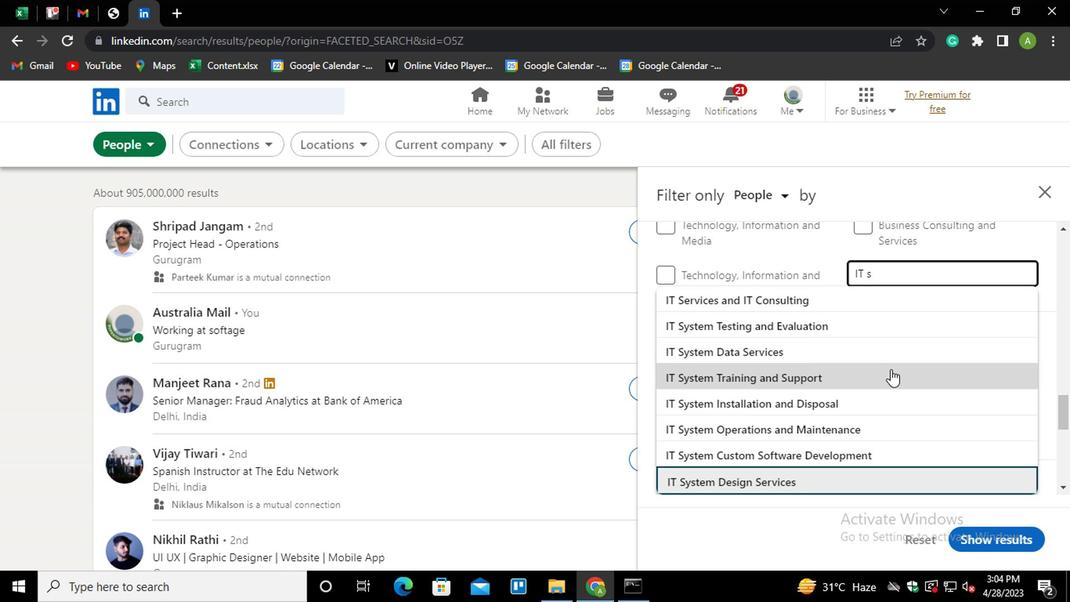 
Action: Mouse scrolled (888, 370) with delta (0, 0)
Screenshot: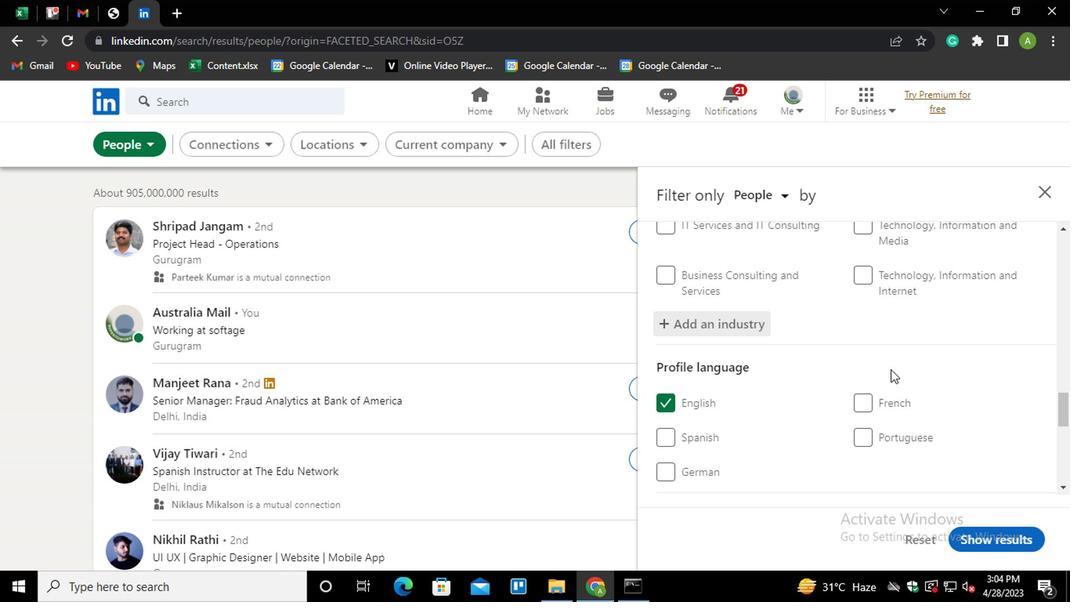 
Action: Mouse scrolled (888, 370) with delta (0, 0)
Screenshot: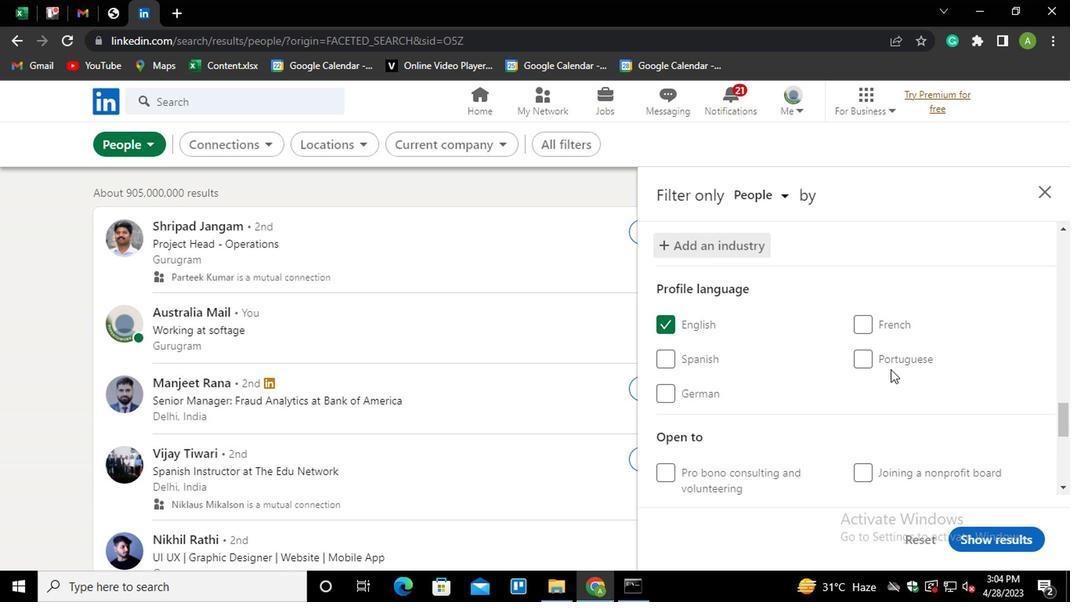 
Action: Mouse scrolled (888, 370) with delta (0, 0)
Screenshot: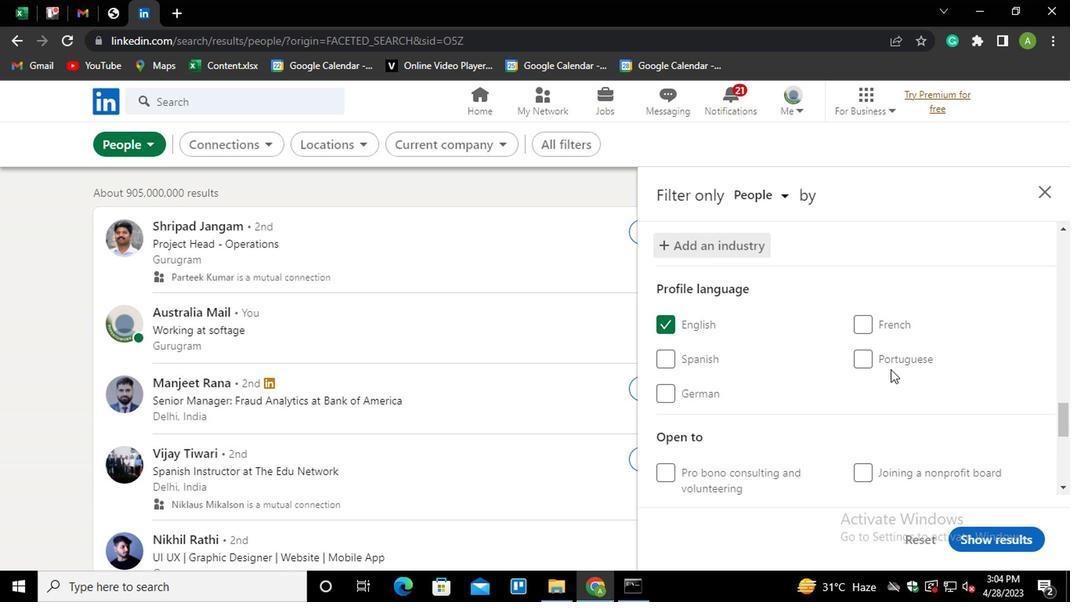 
Action: Mouse scrolled (888, 370) with delta (0, 0)
Screenshot: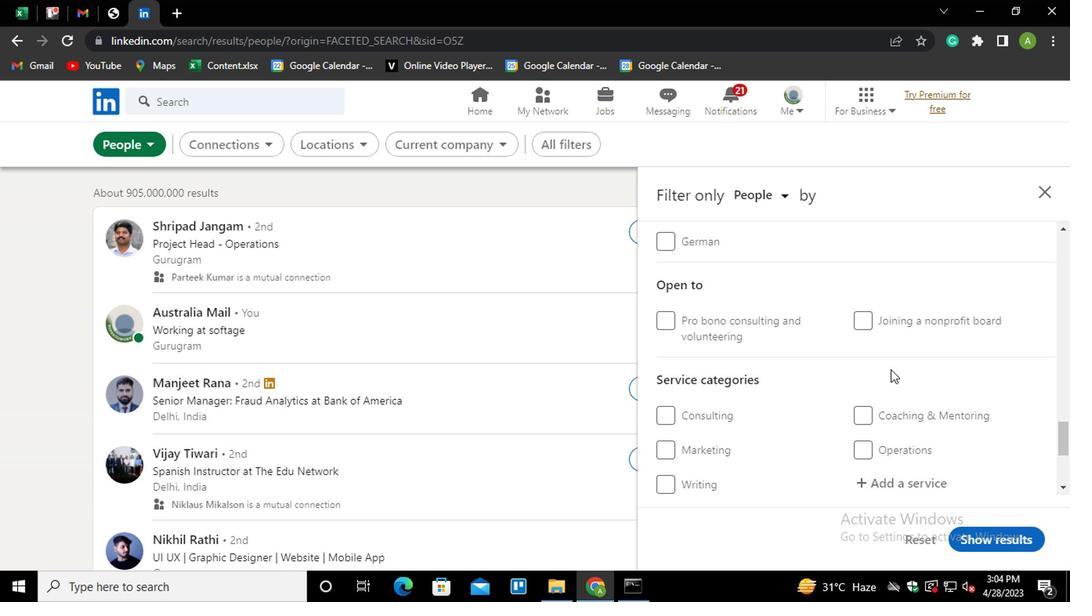 
Action: Mouse moved to (888, 397)
Screenshot: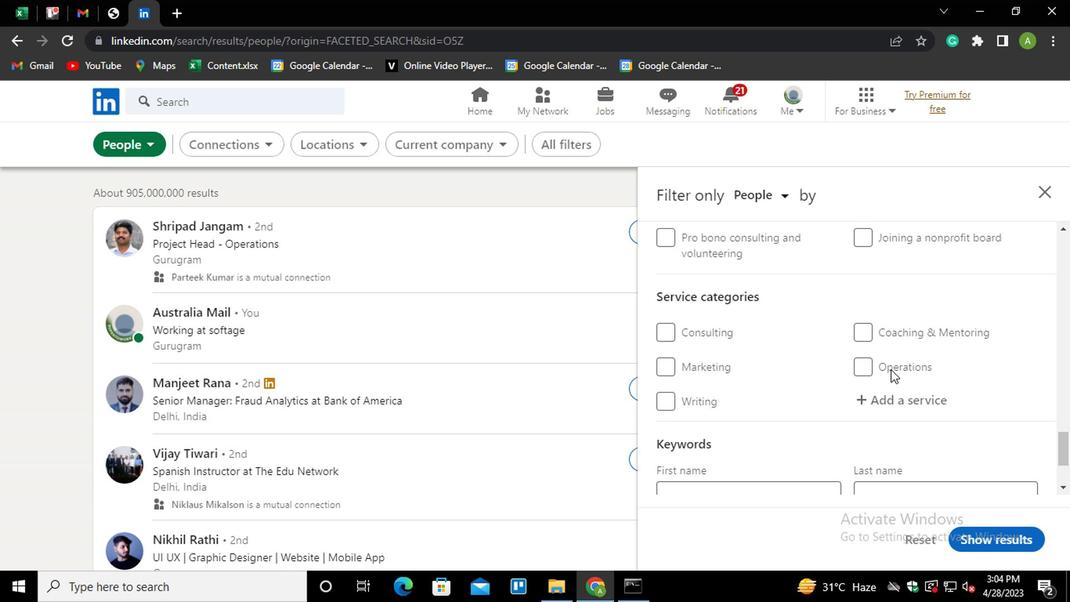 
Action: Mouse pressed left at (888, 397)
Screenshot: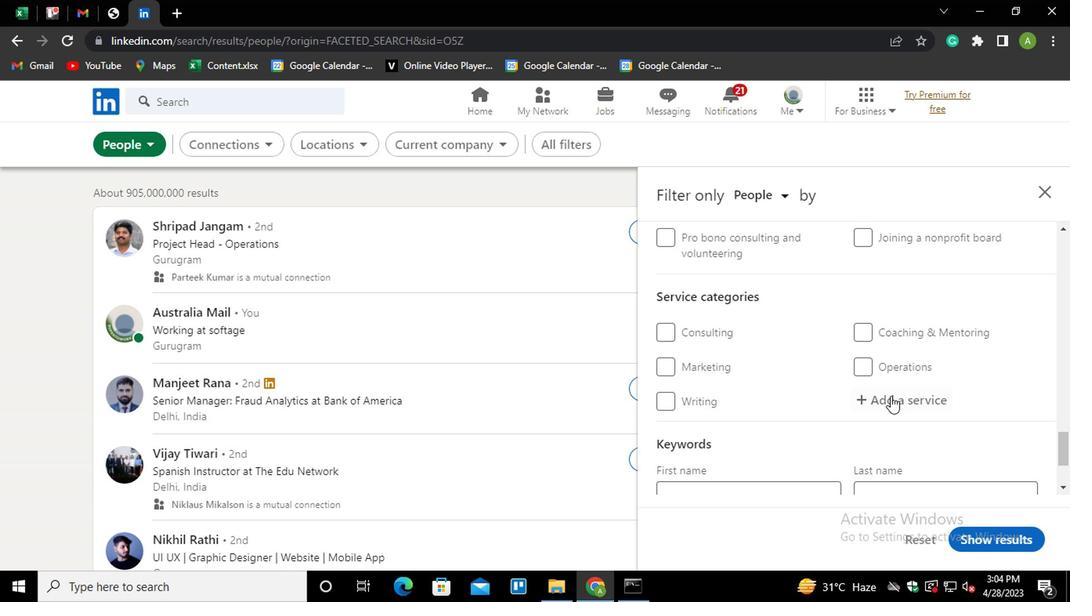 
Action: Mouse pressed left at (888, 397)
Screenshot: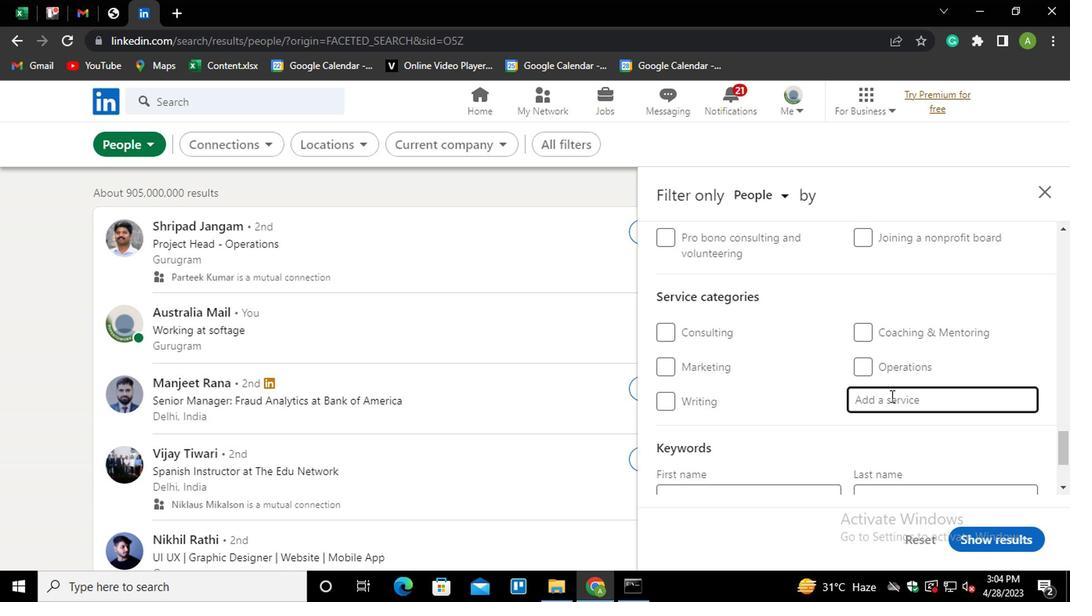 
Action: Key pressed <Key.shift>MANAGEMENT
Screenshot: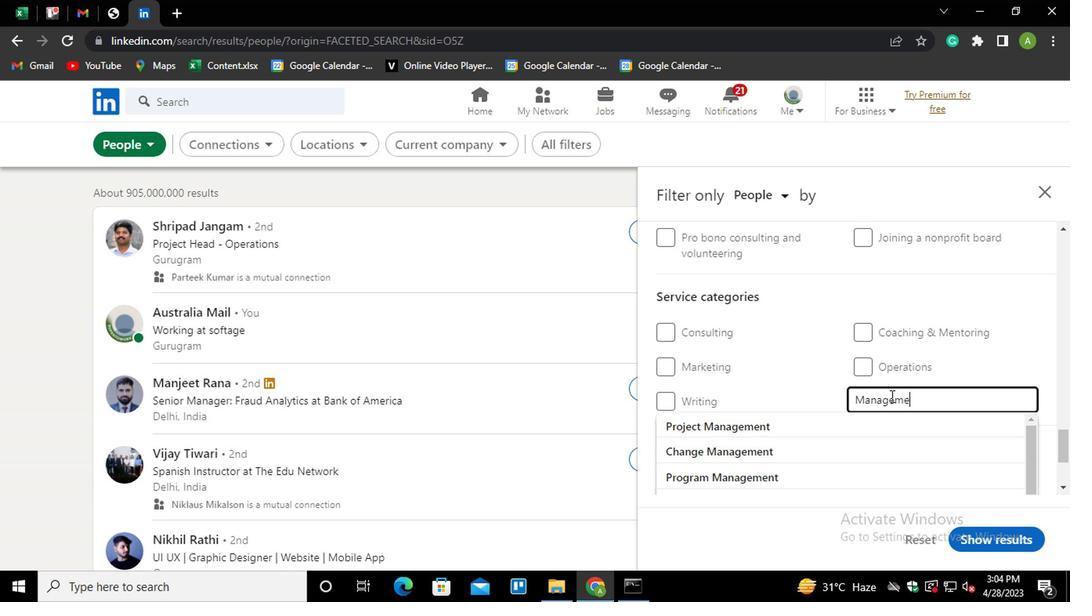 
Action: Mouse moved to (961, 366)
Screenshot: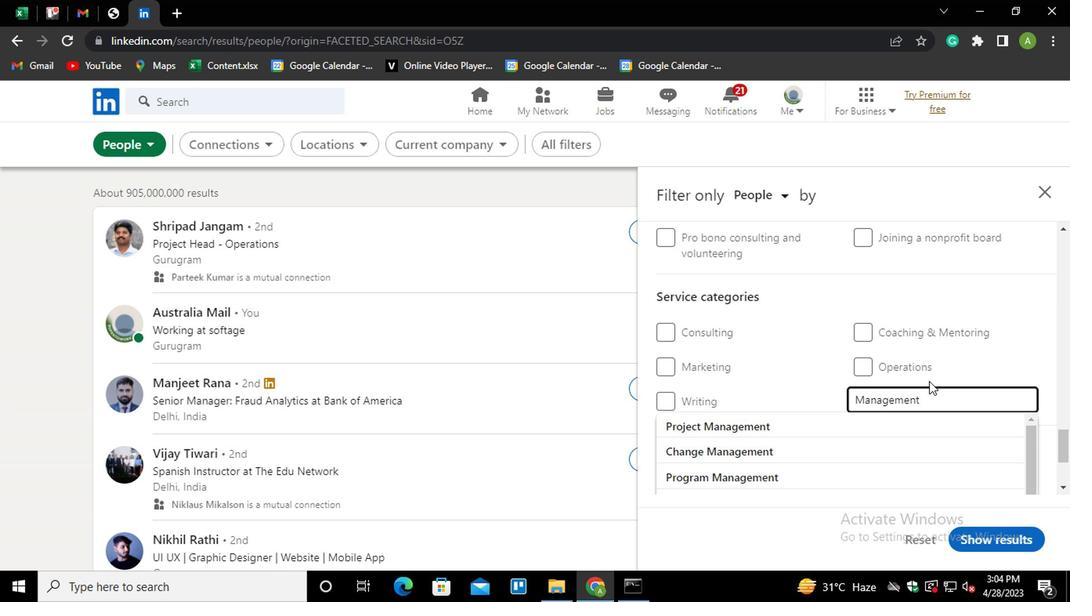 
Action: Mouse pressed left at (961, 366)
Screenshot: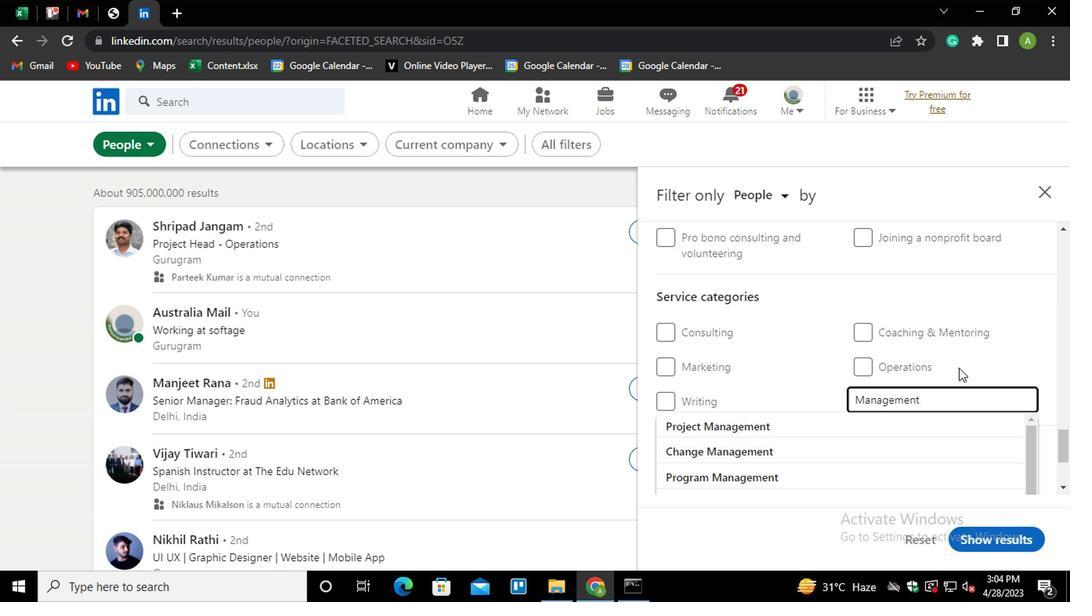 
Action: Mouse scrolled (961, 365) with delta (0, -1)
Screenshot: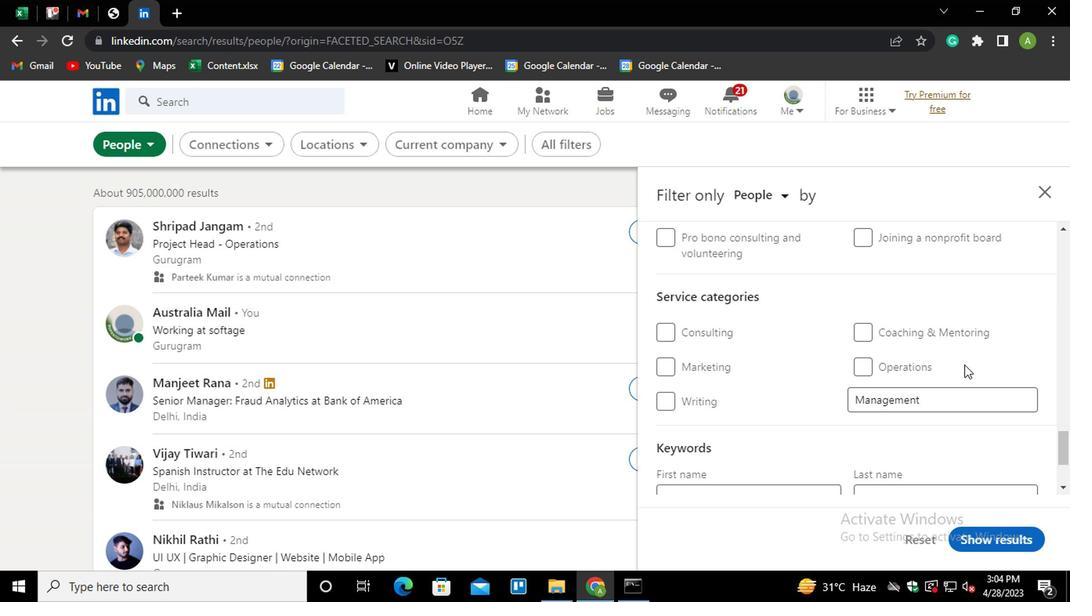 
Action: Mouse scrolled (961, 365) with delta (0, -1)
Screenshot: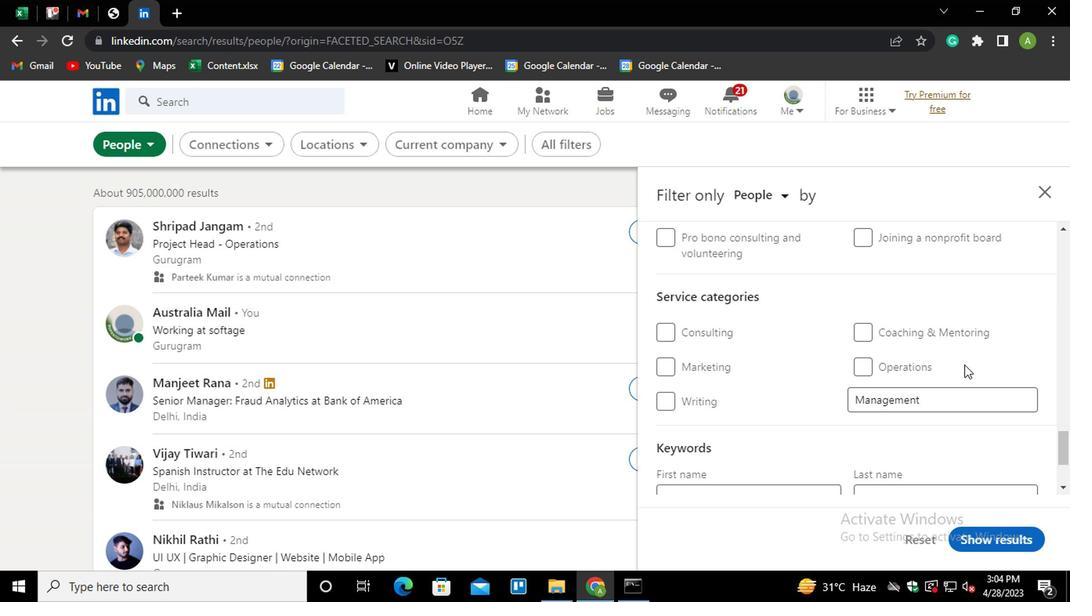
Action: Mouse scrolled (961, 365) with delta (0, -1)
Screenshot: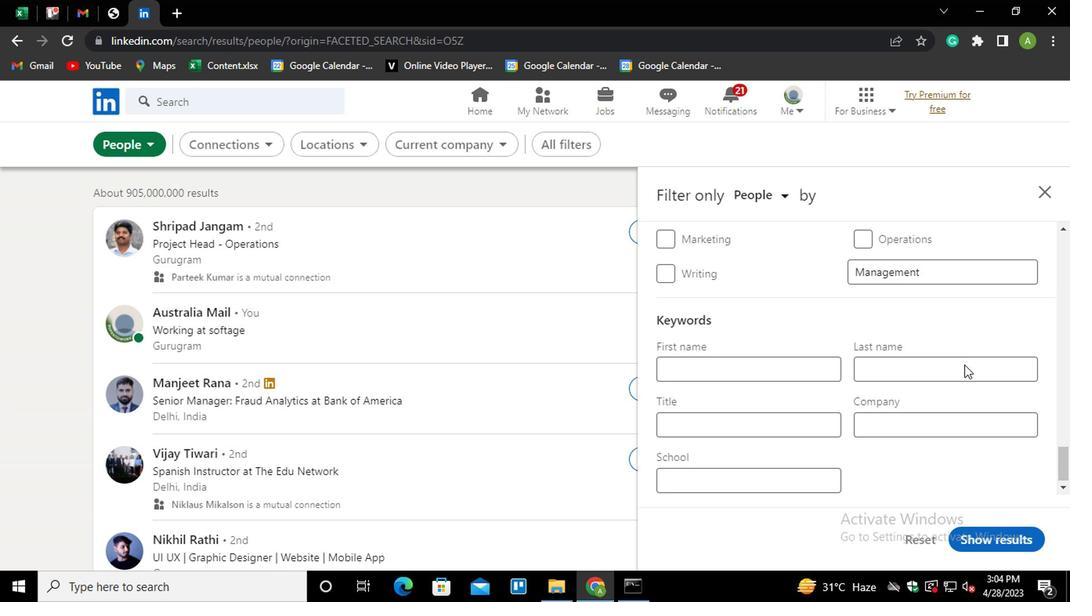 
Action: Mouse scrolled (961, 365) with delta (0, -1)
Screenshot: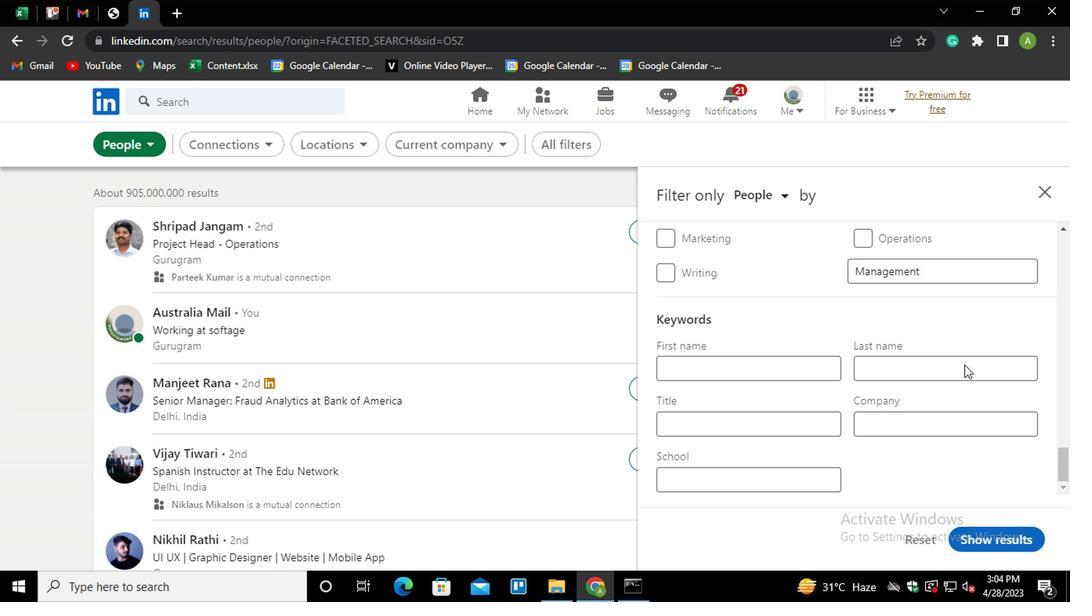 
Action: Mouse moved to (771, 412)
Screenshot: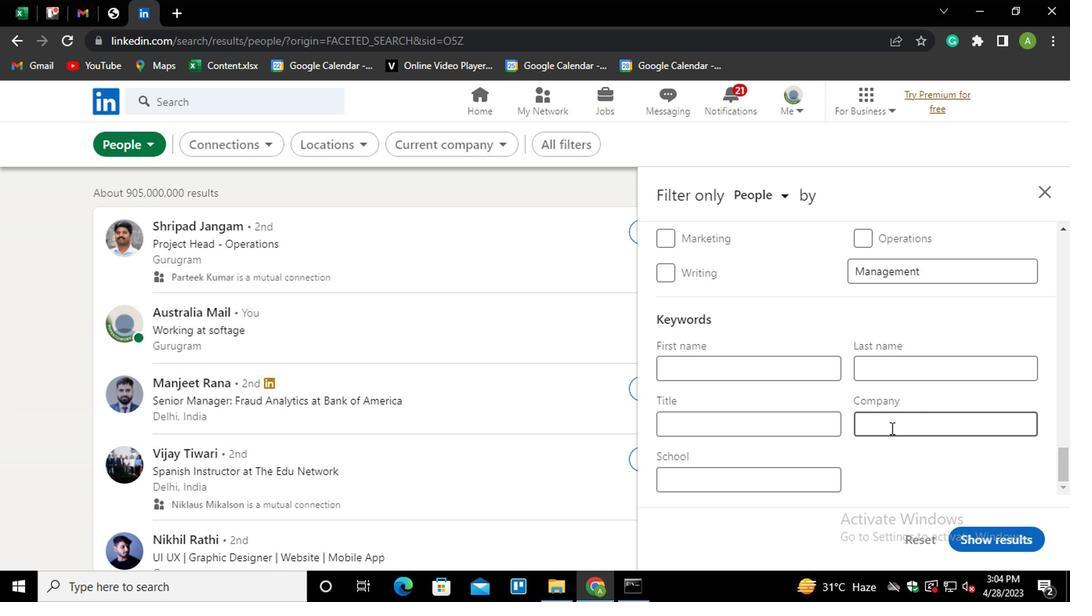 
Action: Mouse pressed left at (771, 412)
Screenshot: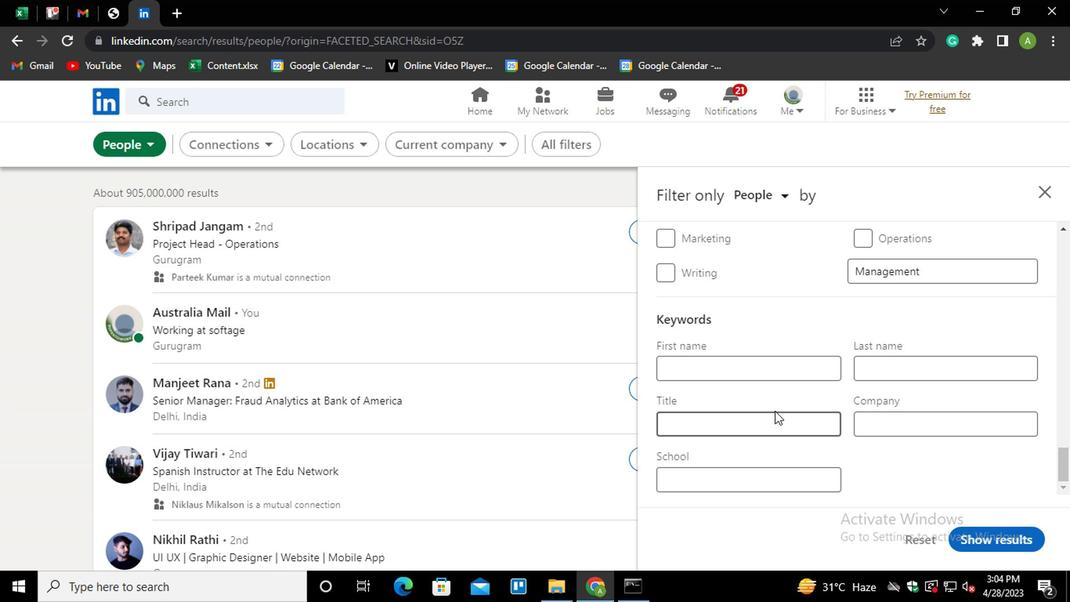 
Action: Mouse moved to (771, 415)
Screenshot: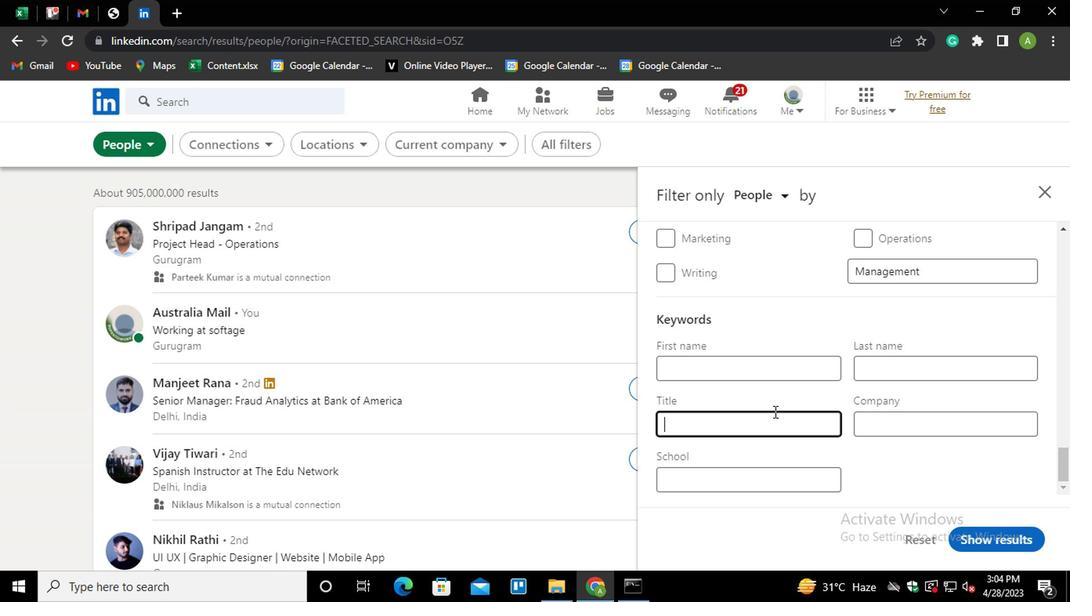 
Action: Key pressed <Key.shift><Key.shift><Key.shift><Key.shift><Key.shift><Key.shift><Key.shift><Key.shift><Key.shift><Key.shift><Key.shift><Key.shift><Key.shift><Key.shift><Key.shift><Key.shift><Key.shift><Key.shift><Key.shift><Key.shift><Key.shift><Key.shift><Key.shift><Key.shift><Key.shift><Key.shift>PLANT<Key.space><Key.shift>ENGINEER
Screenshot: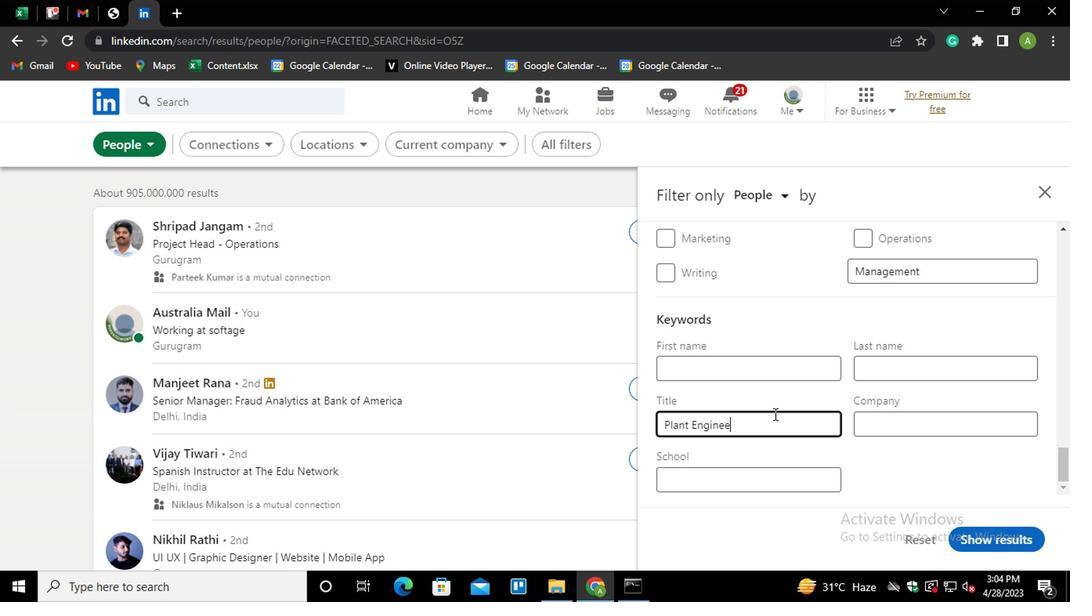 
Action: Mouse moved to (969, 479)
Screenshot: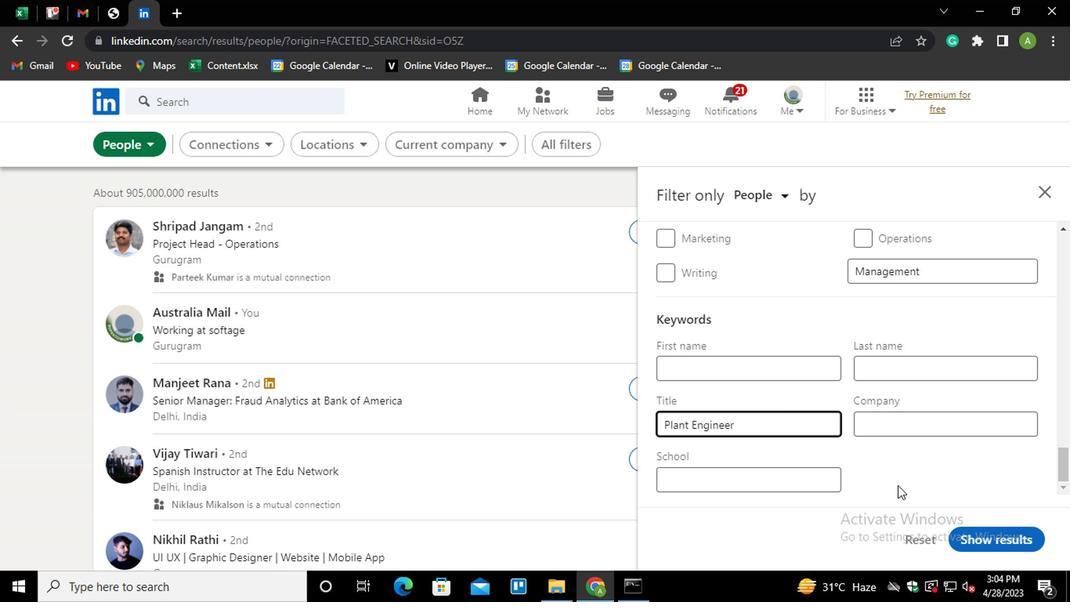 
Action: Mouse pressed left at (969, 479)
Screenshot: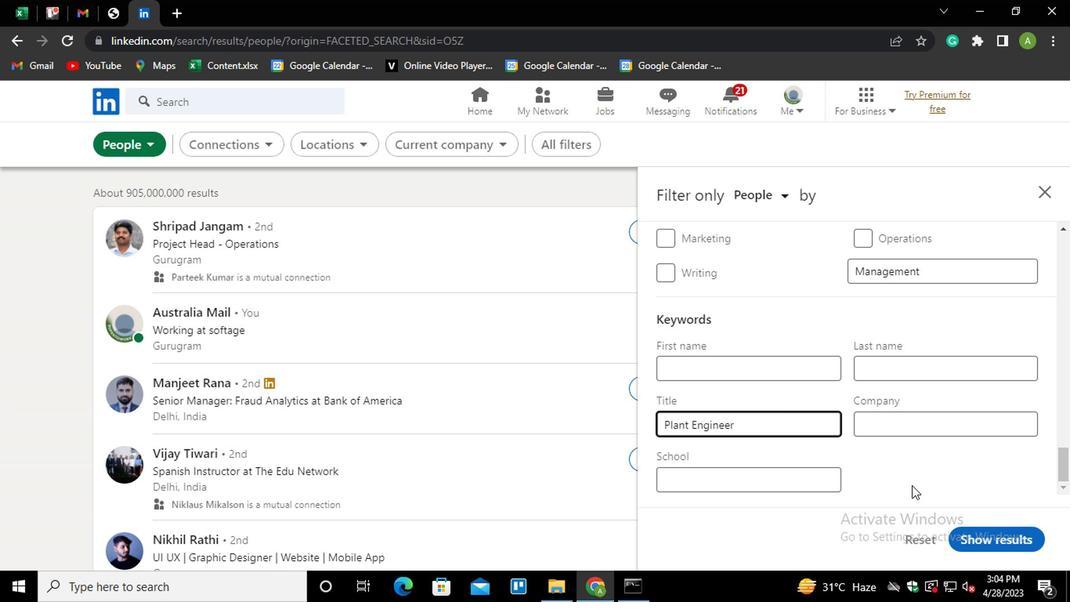 
Action: Mouse moved to (999, 537)
Screenshot: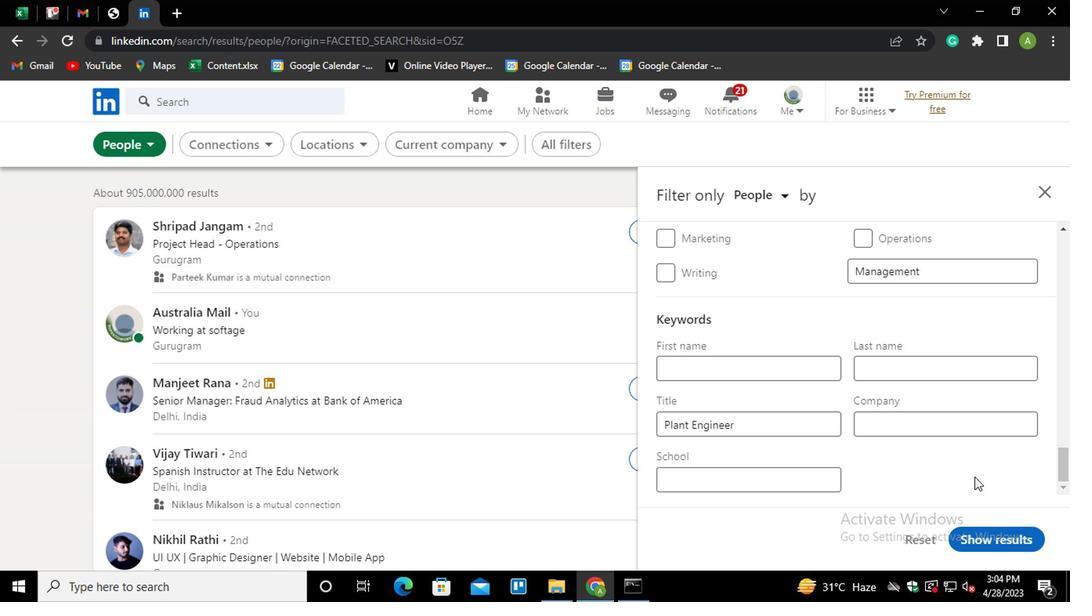 
Action: Mouse pressed left at (999, 537)
Screenshot: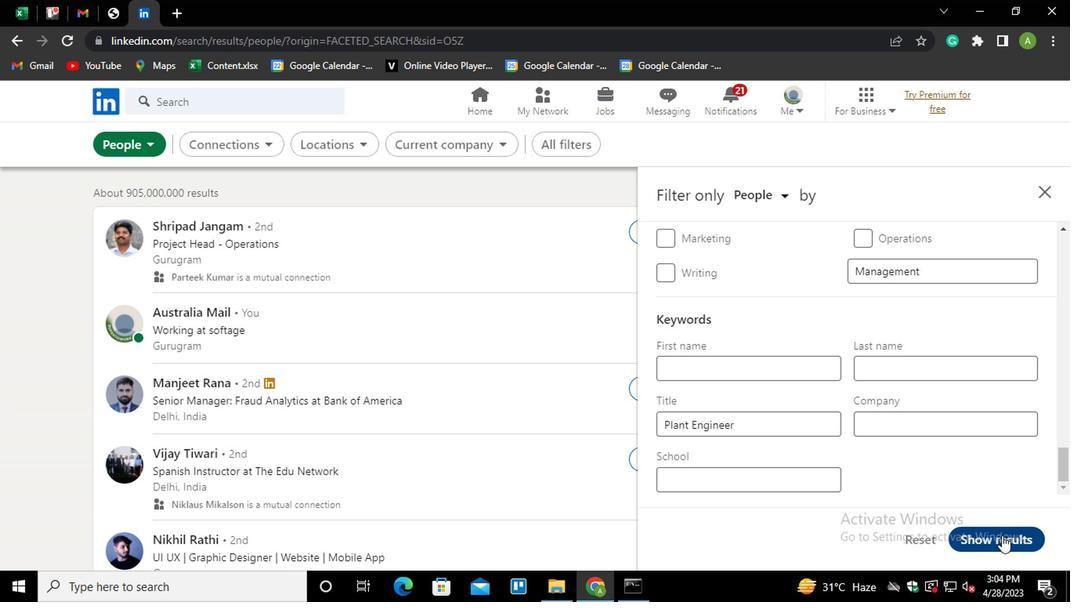 
